 Task: Create a due date automation trigger when advanced on, on the wednesday before a card is due add basic without the blue label at 11:00 AM.
Action: Mouse moved to (902, 280)
Screenshot: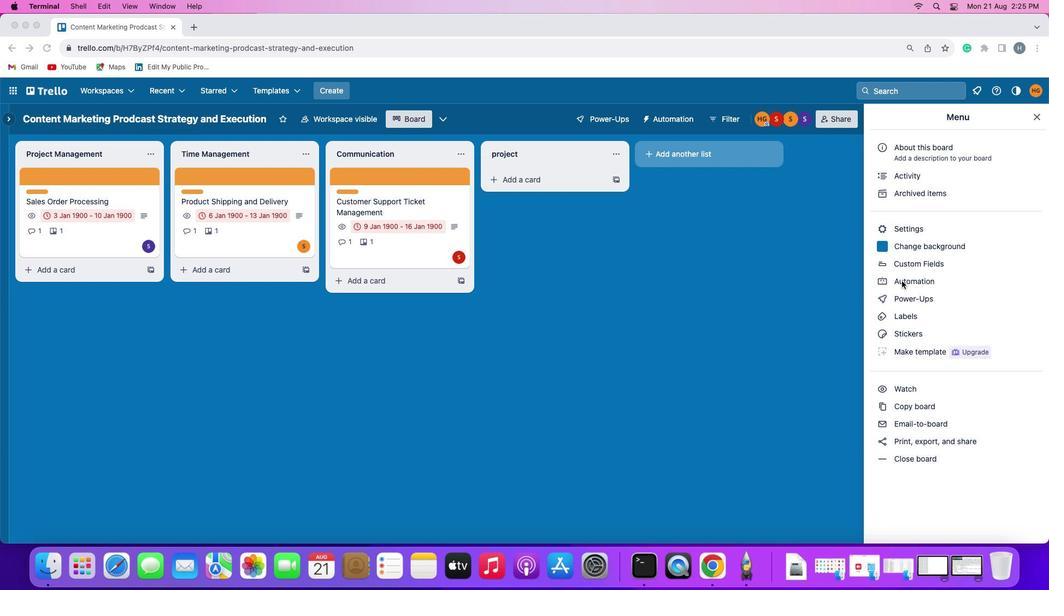 
Action: Mouse pressed left at (902, 280)
Screenshot: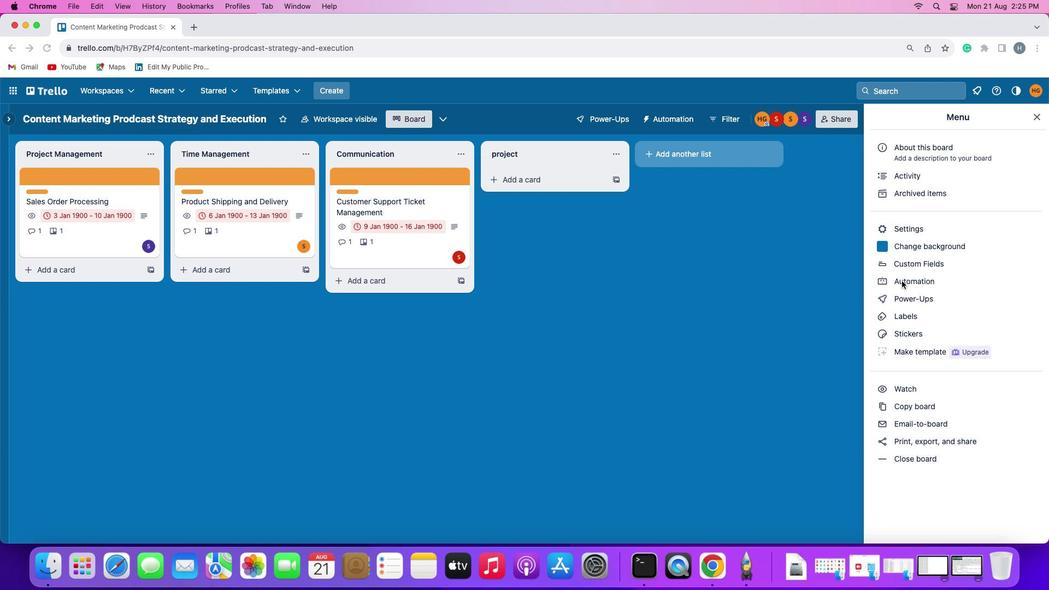 
Action: Mouse pressed left at (902, 280)
Screenshot: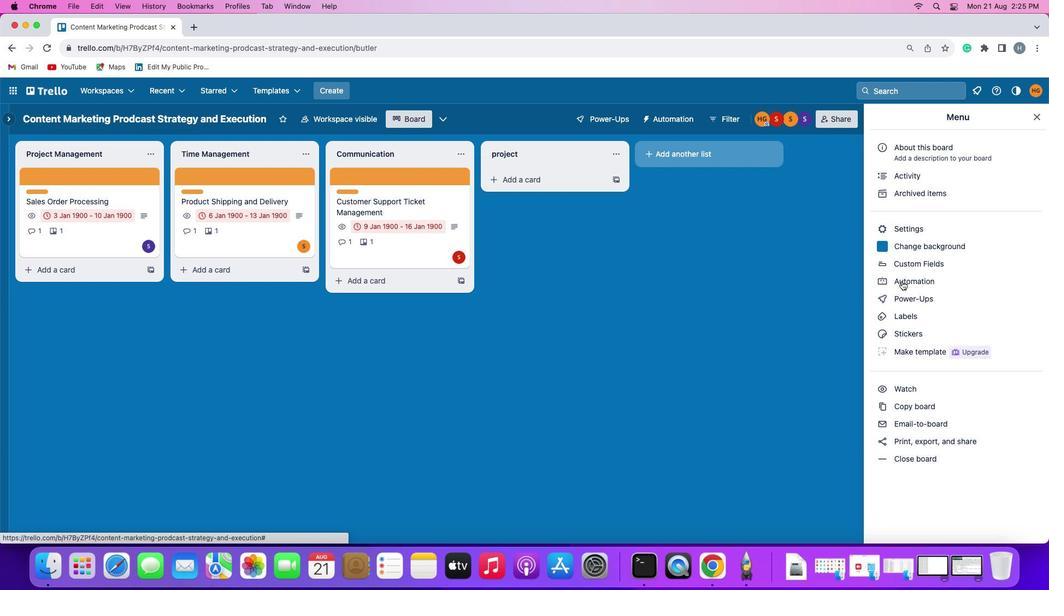 
Action: Mouse moved to (69, 257)
Screenshot: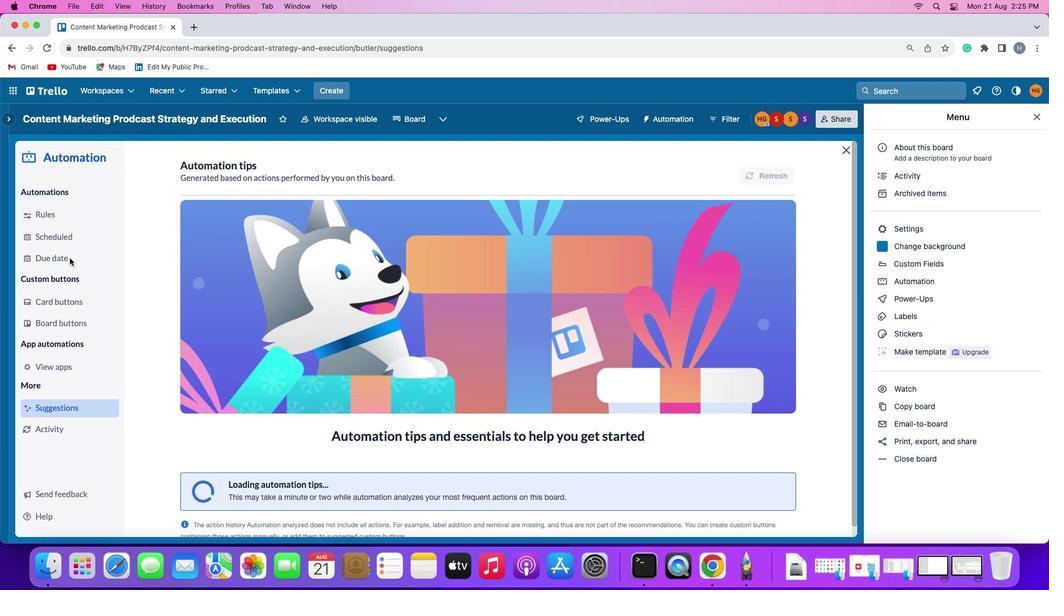 
Action: Mouse pressed left at (69, 257)
Screenshot: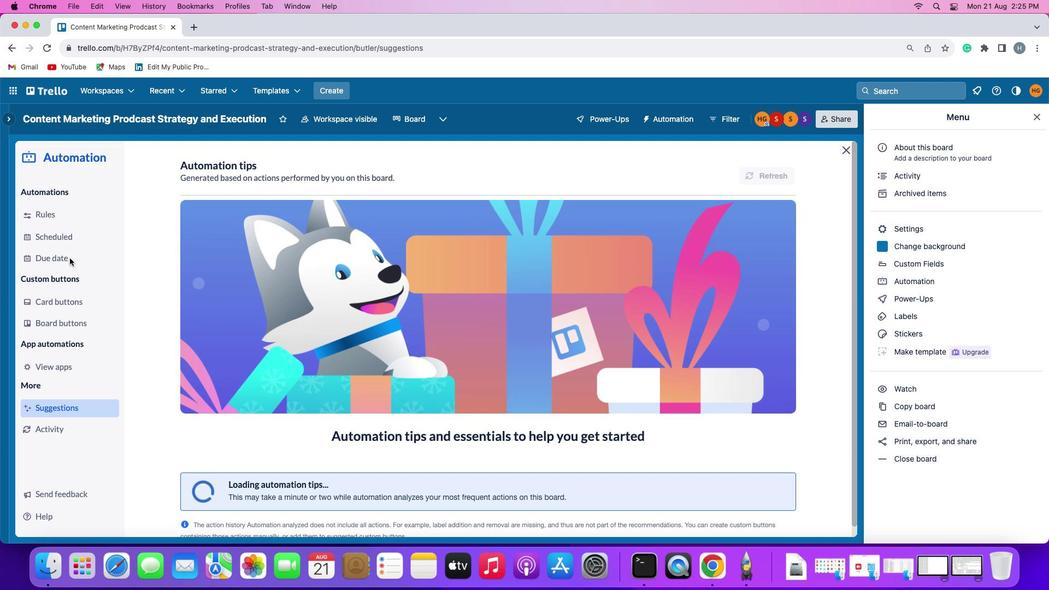 
Action: Mouse moved to (757, 167)
Screenshot: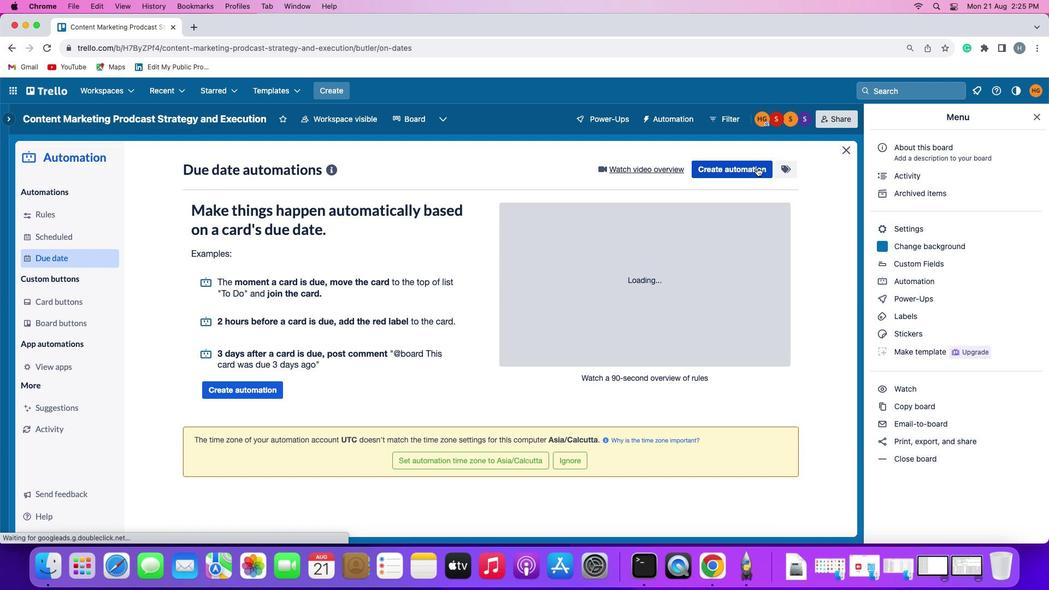 
Action: Mouse pressed left at (757, 167)
Screenshot: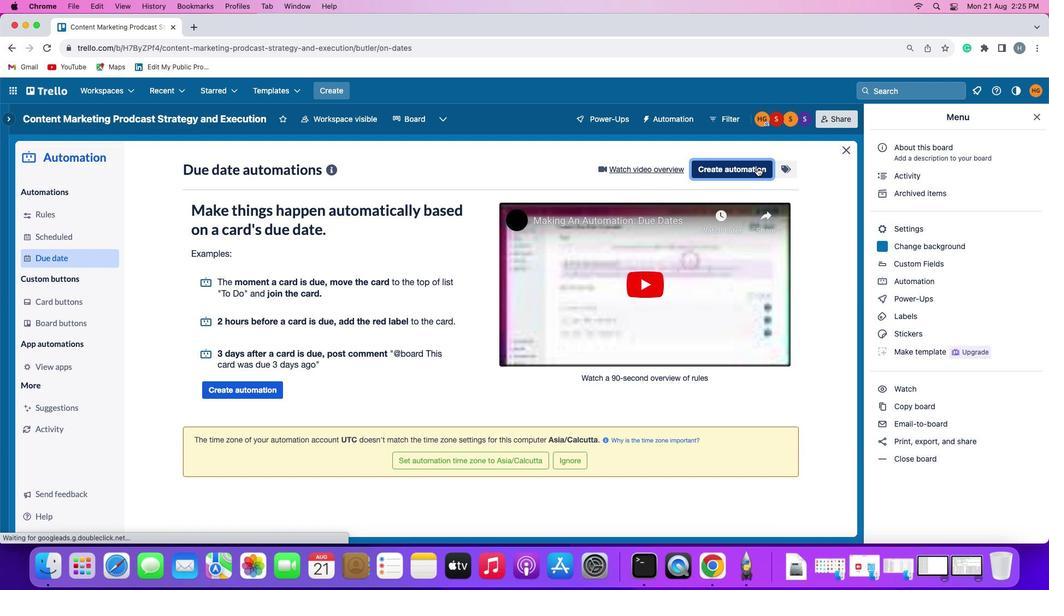 
Action: Mouse moved to (224, 272)
Screenshot: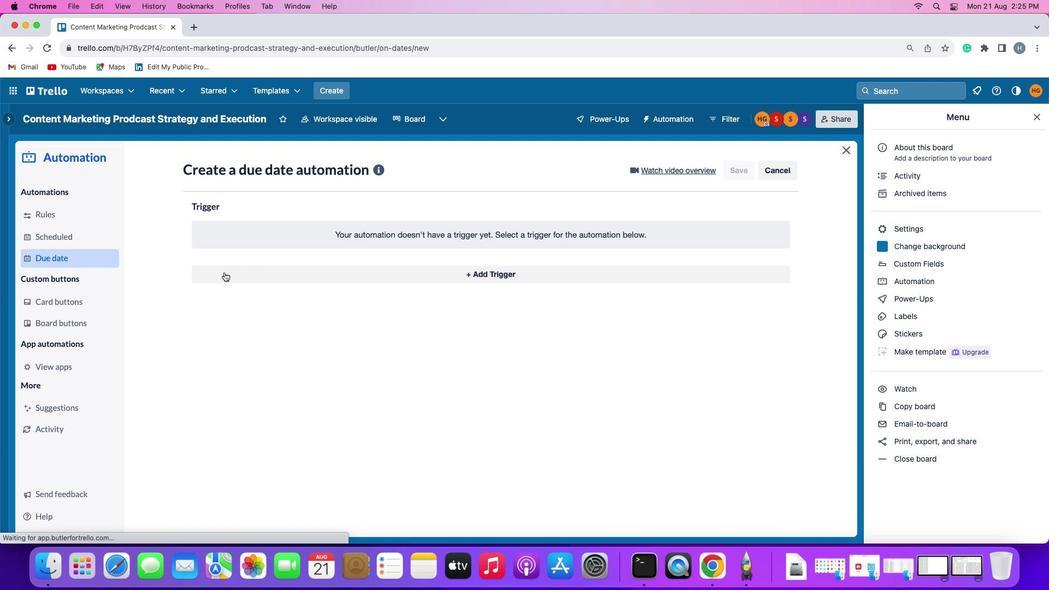 
Action: Mouse pressed left at (224, 272)
Screenshot: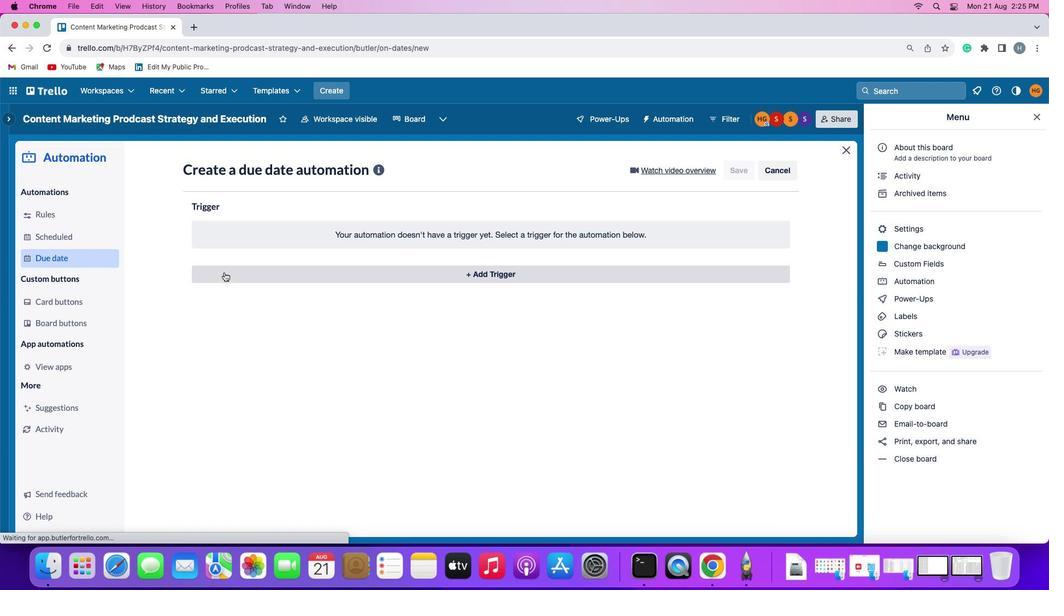 
Action: Mouse moved to (233, 471)
Screenshot: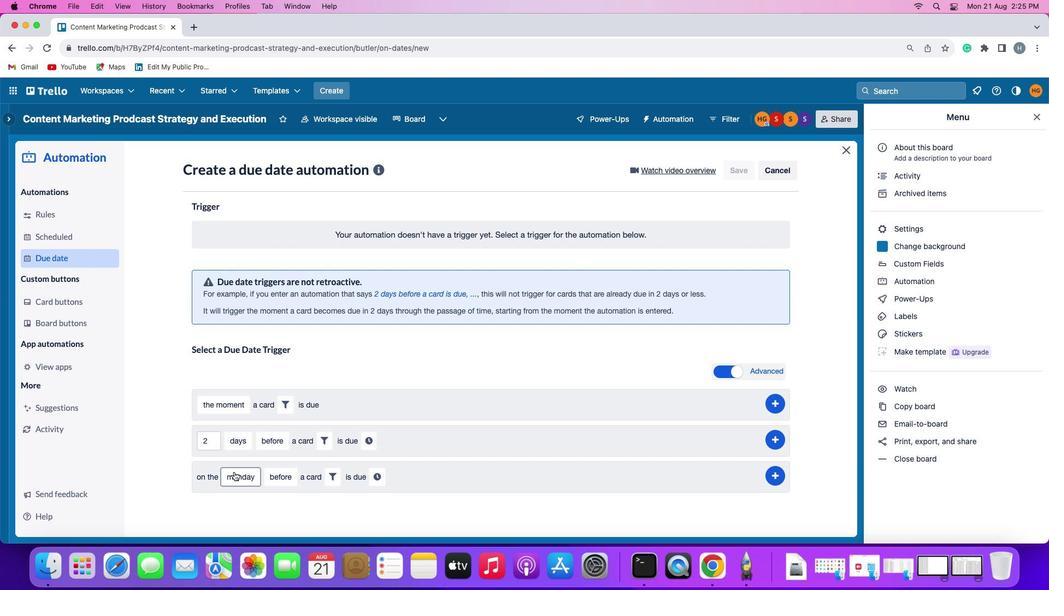 
Action: Mouse pressed left at (233, 471)
Screenshot: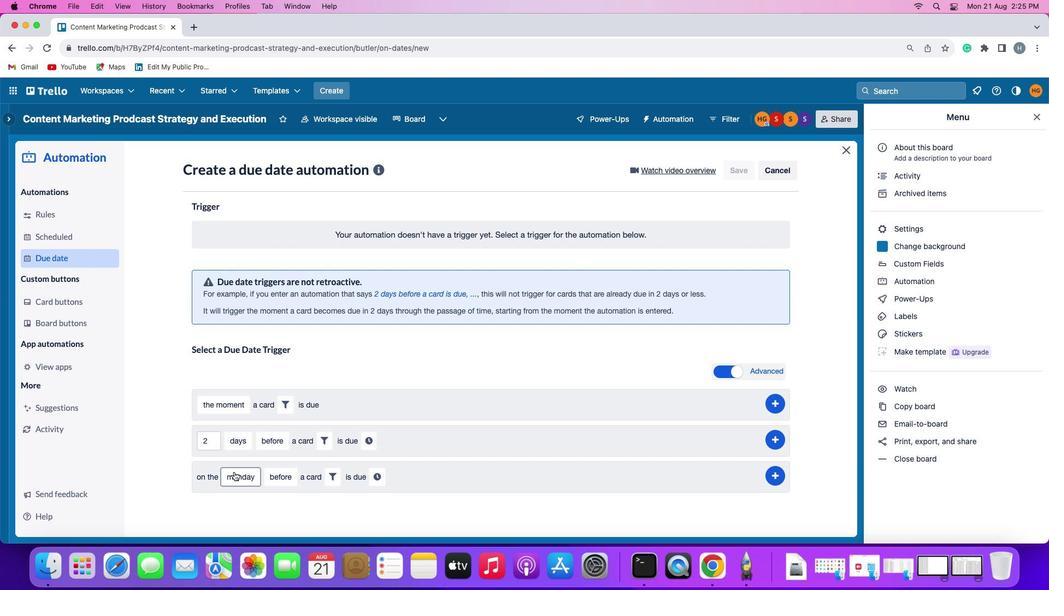 
Action: Mouse moved to (248, 372)
Screenshot: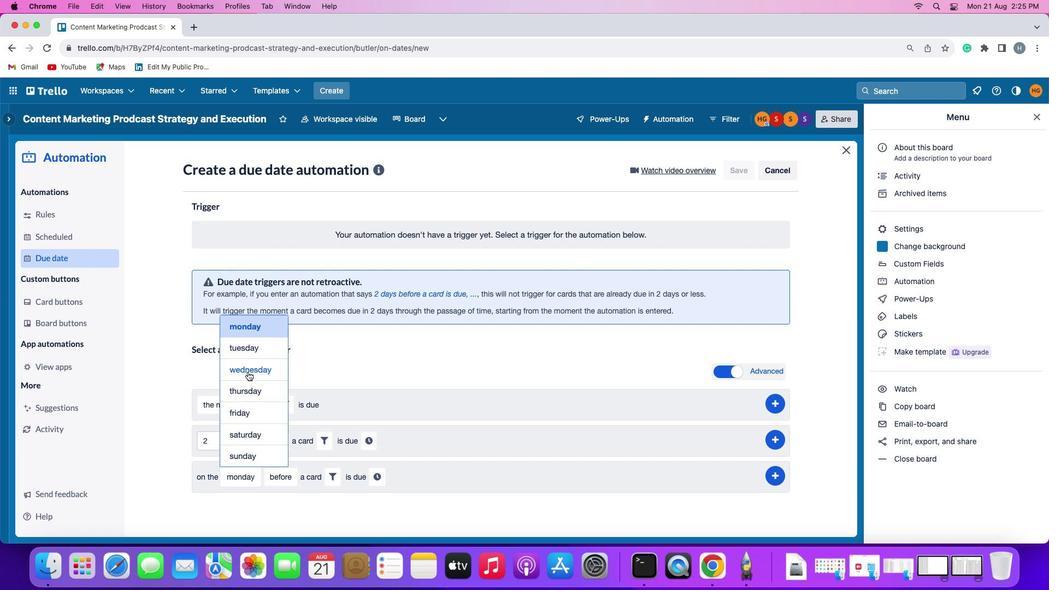 
Action: Mouse pressed left at (248, 372)
Screenshot: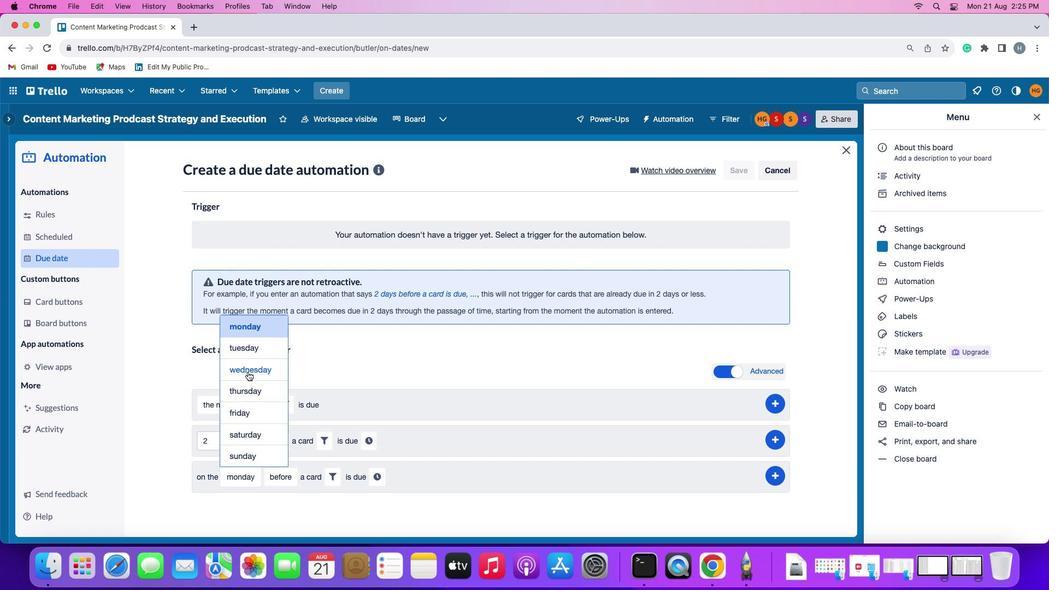 
Action: Mouse moved to (343, 476)
Screenshot: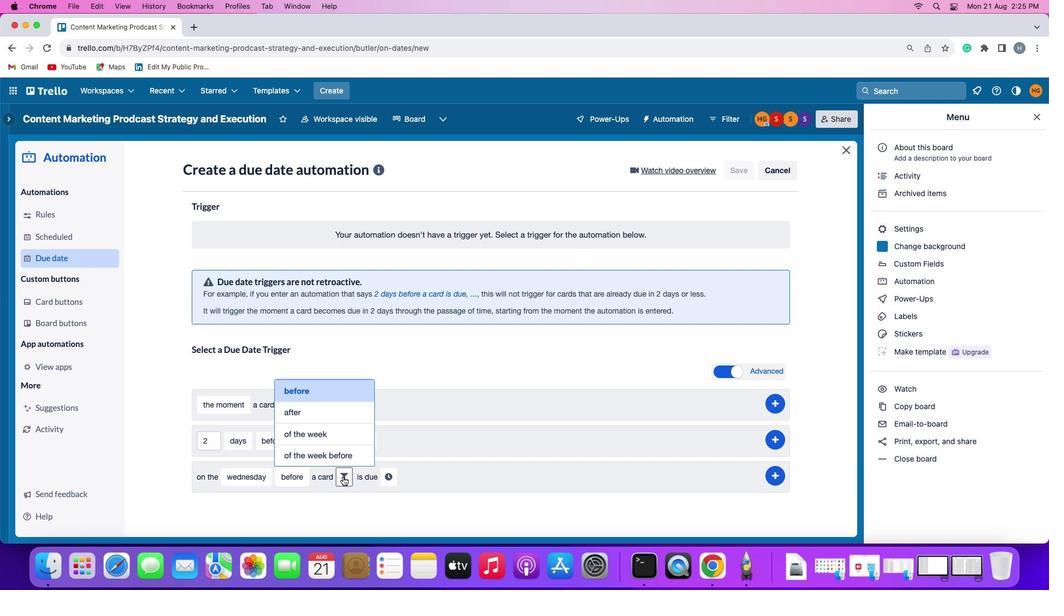 
Action: Mouse pressed left at (343, 476)
Screenshot: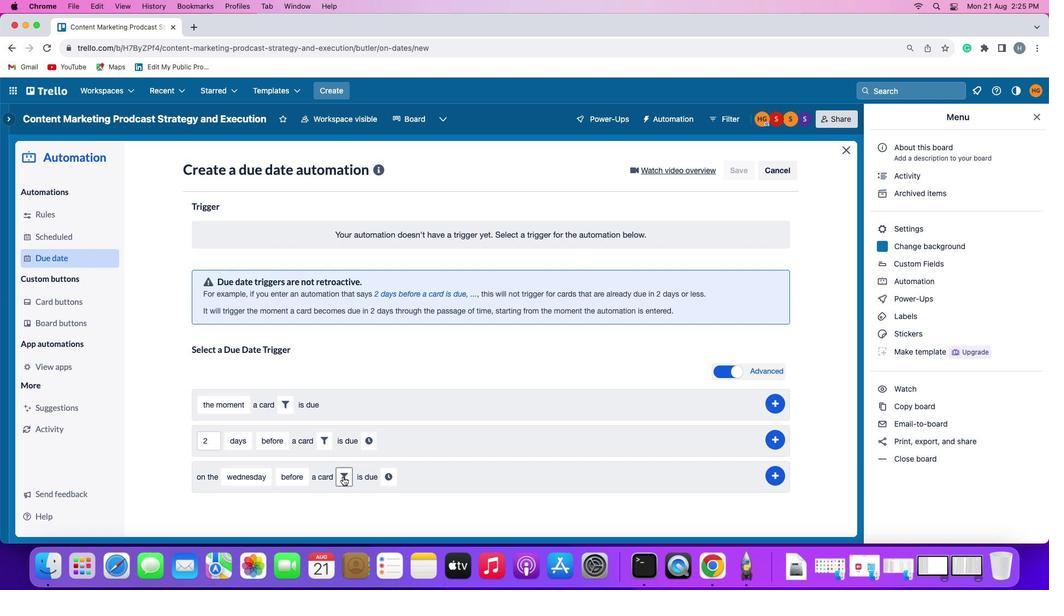 
Action: Mouse moved to (316, 498)
Screenshot: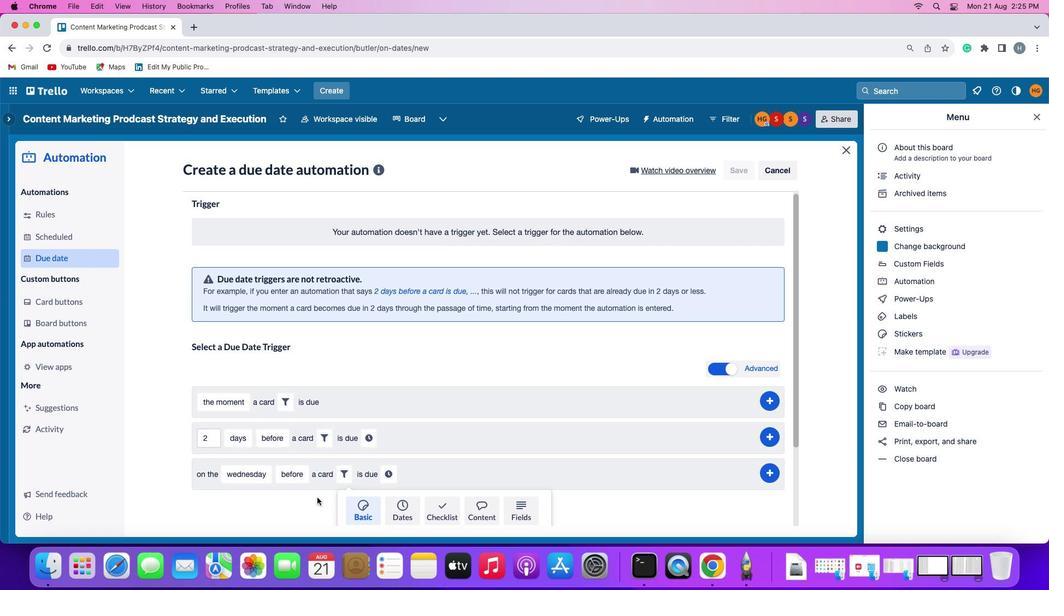 
Action: Mouse scrolled (316, 498) with delta (0, 0)
Screenshot: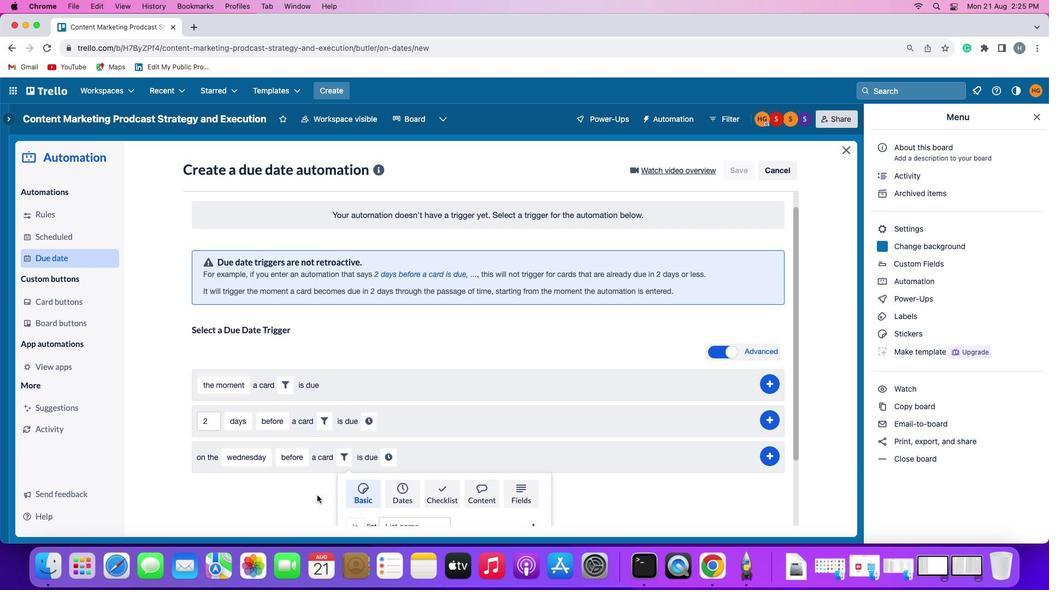 
Action: Mouse scrolled (316, 498) with delta (0, 0)
Screenshot: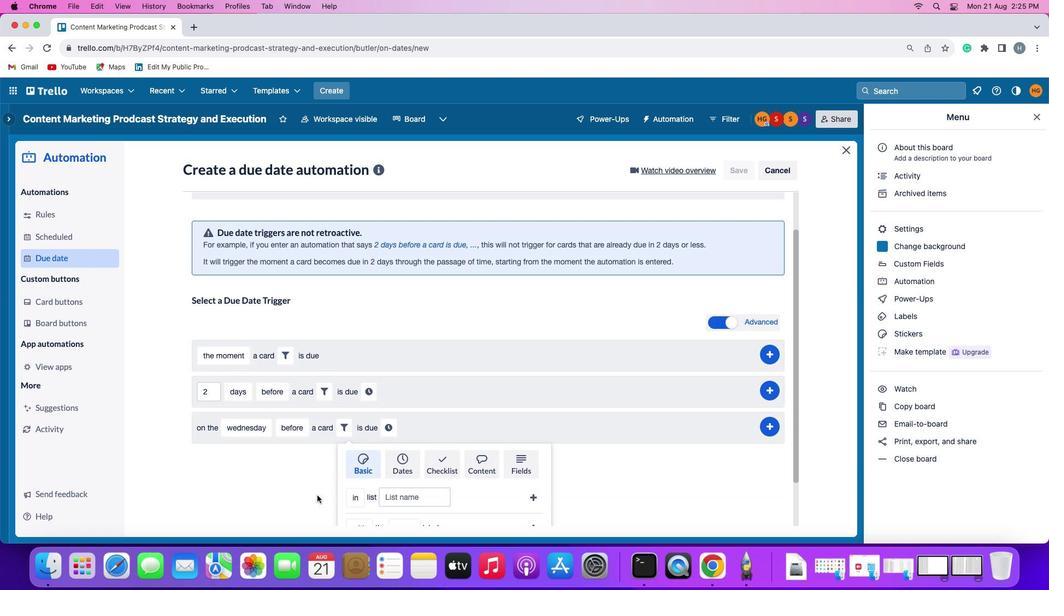 
Action: Mouse scrolled (316, 498) with delta (0, -2)
Screenshot: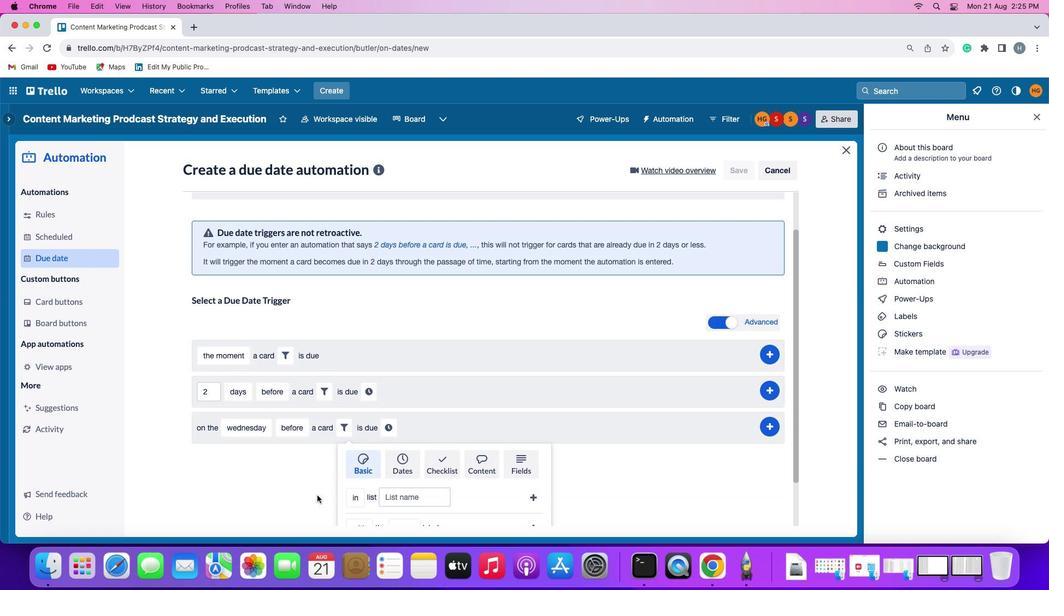 
Action: Mouse moved to (316, 497)
Screenshot: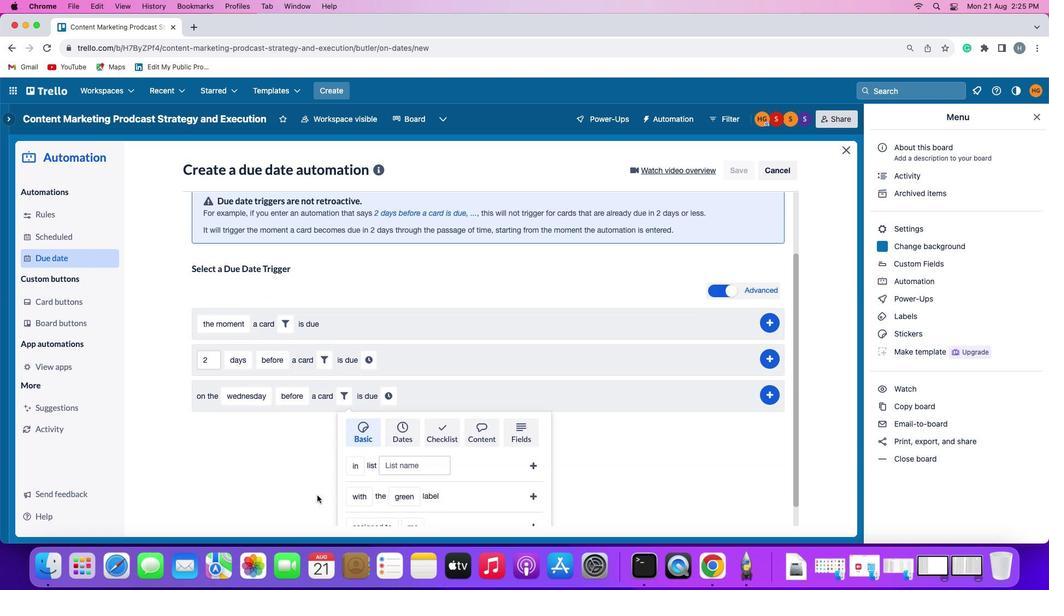 
Action: Mouse scrolled (316, 497) with delta (0, -2)
Screenshot: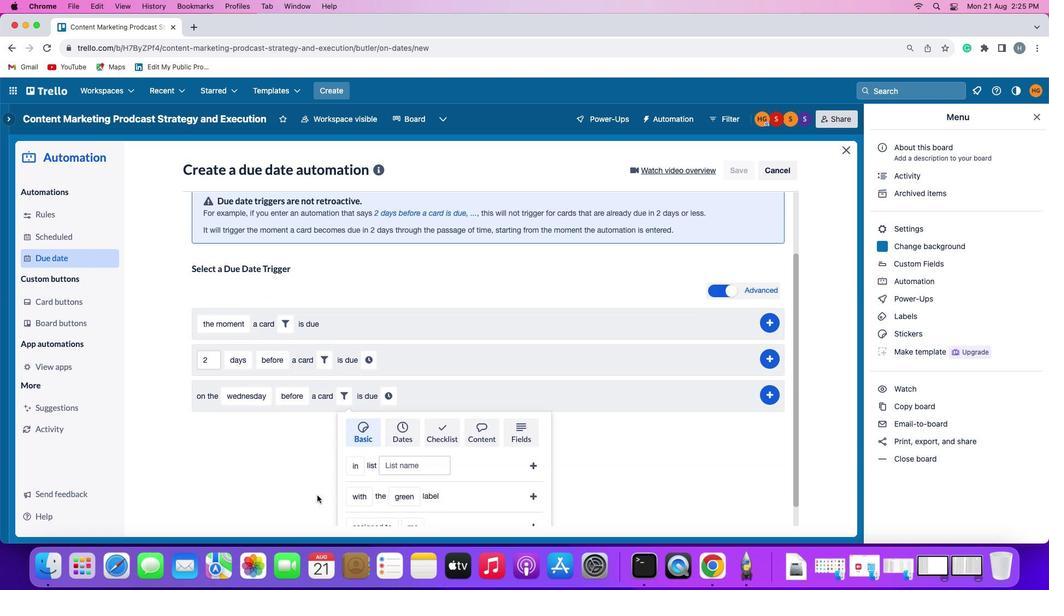 
Action: Mouse moved to (316, 496)
Screenshot: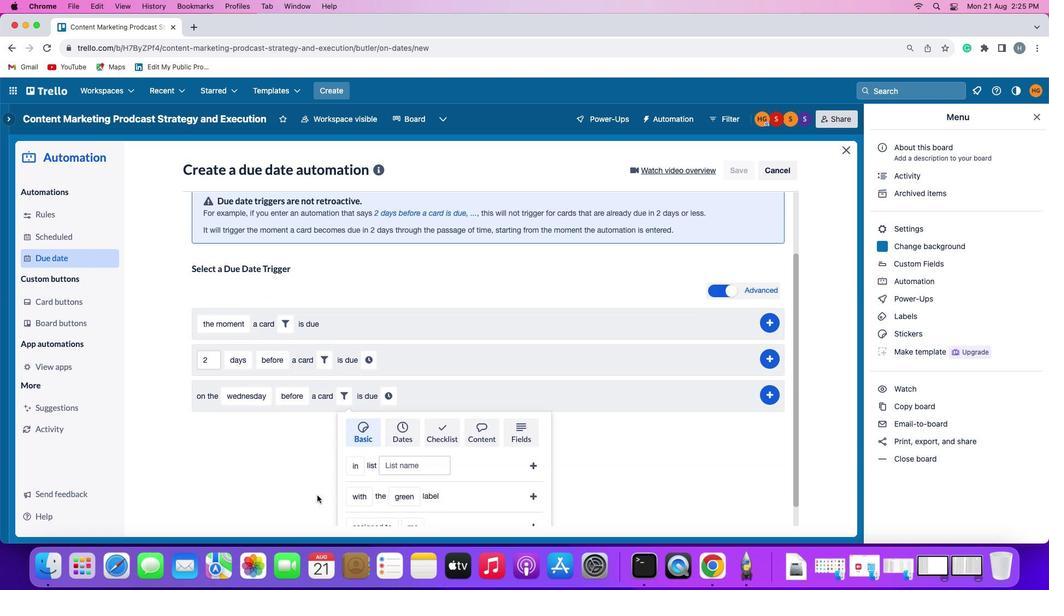
Action: Mouse scrolled (316, 496) with delta (0, -3)
Screenshot: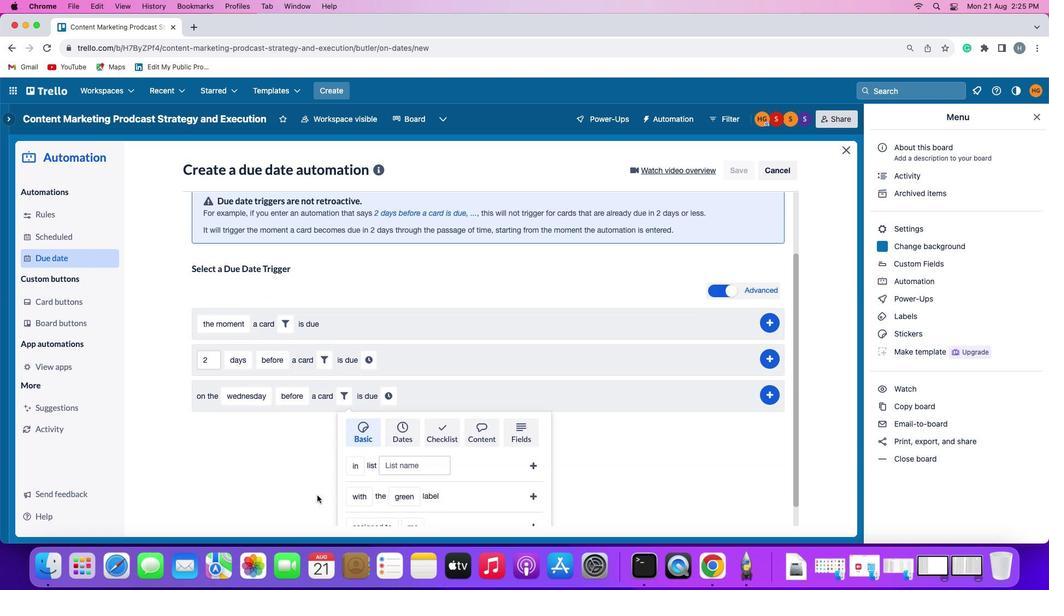 
Action: Mouse moved to (316, 495)
Screenshot: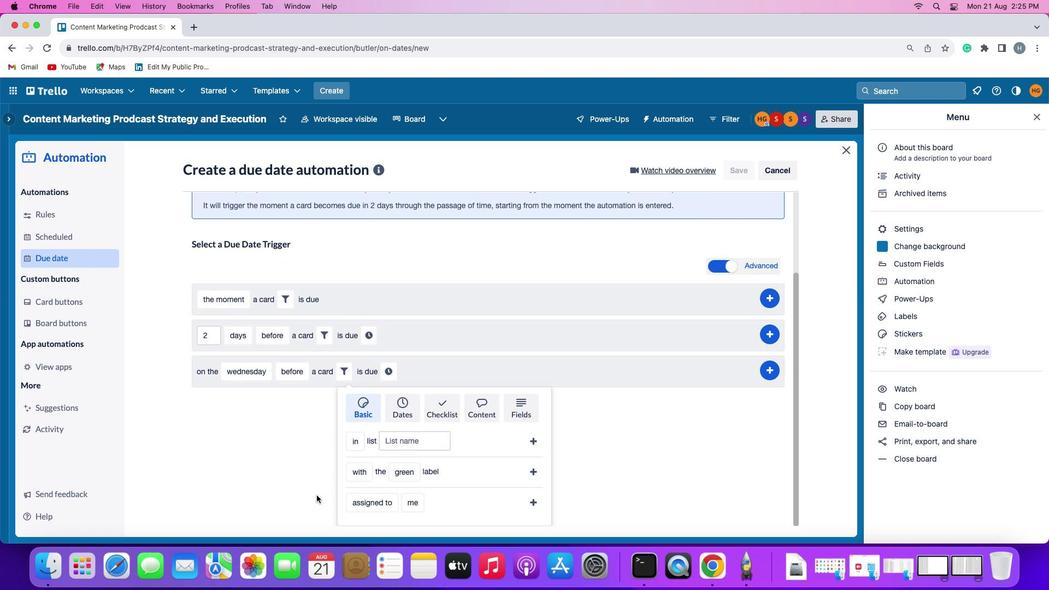 
Action: Mouse scrolled (316, 495) with delta (0, 0)
Screenshot: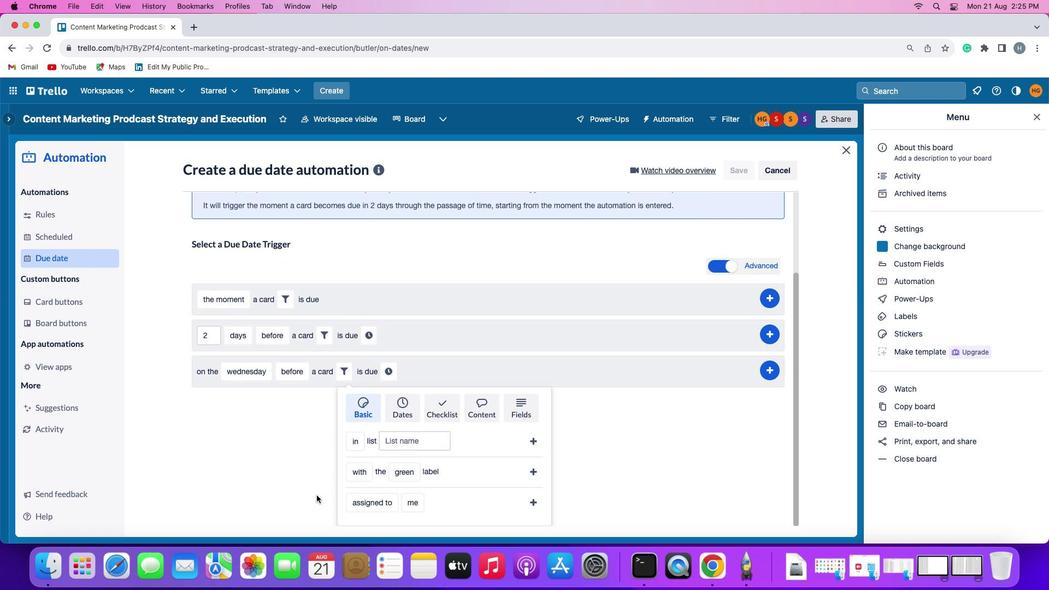 
Action: Mouse scrolled (316, 495) with delta (0, 0)
Screenshot: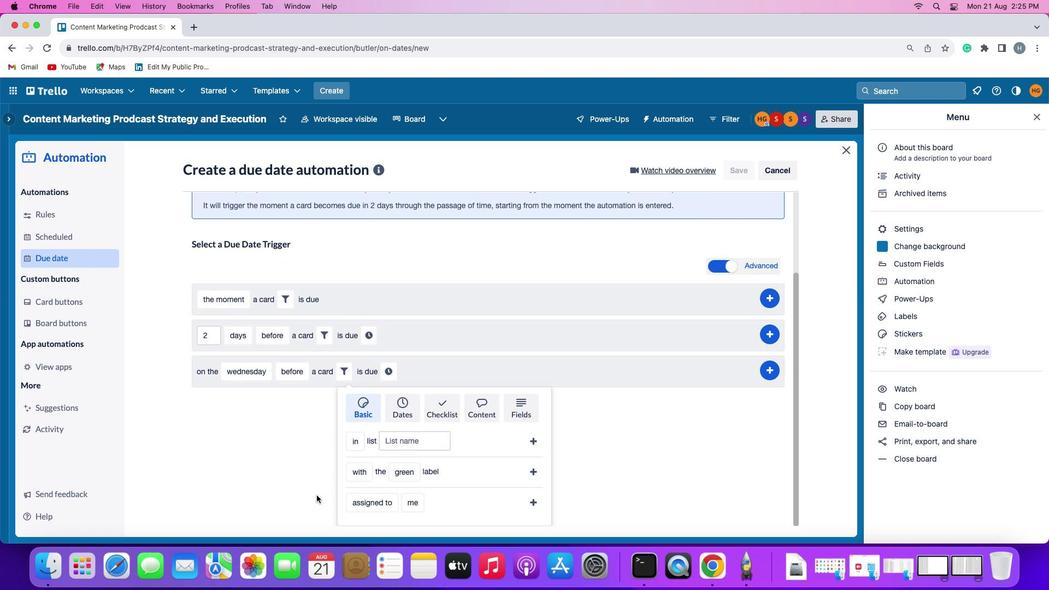 
Action: Mouse scrolled (316, 495) with delta (0, -2)
Screenshot: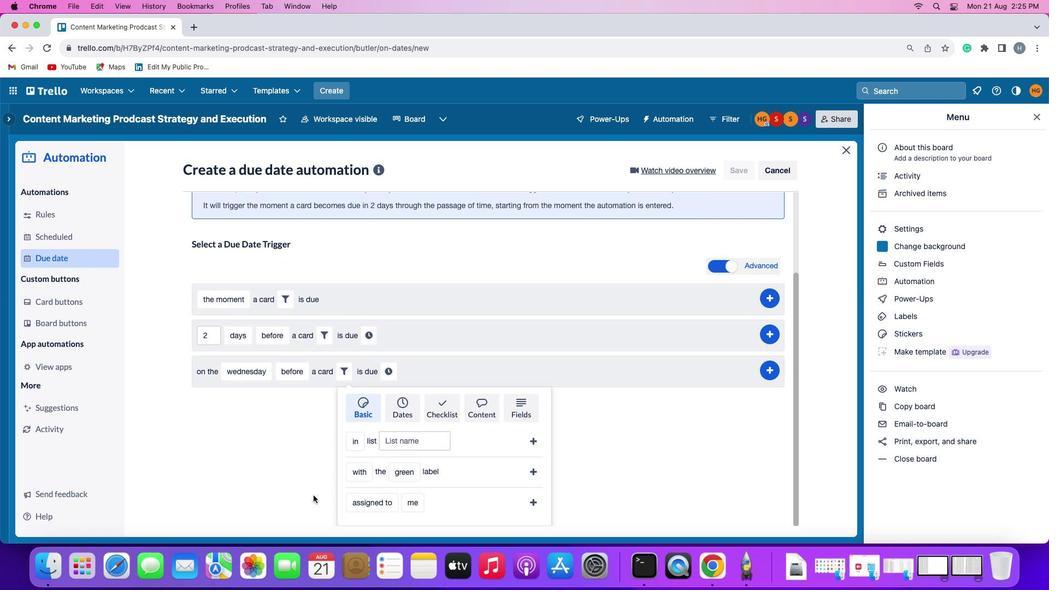 
Action: Mouse scrolled (316, 495) with delta (0, -2)
Screenshot: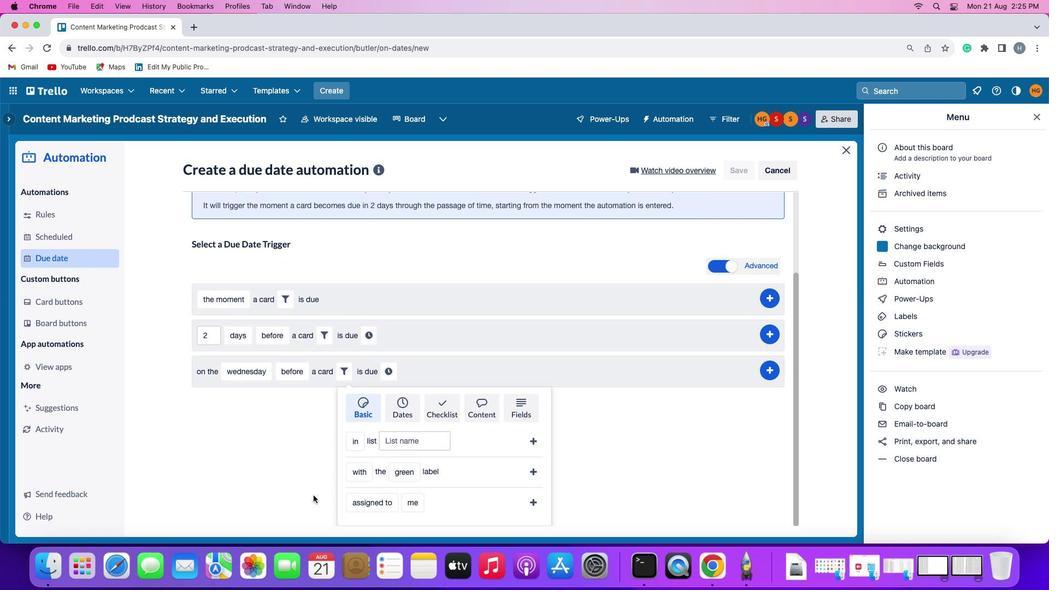 
Action: Mouse scrolled (316, 495) with delta (0, -3)
Screenshot: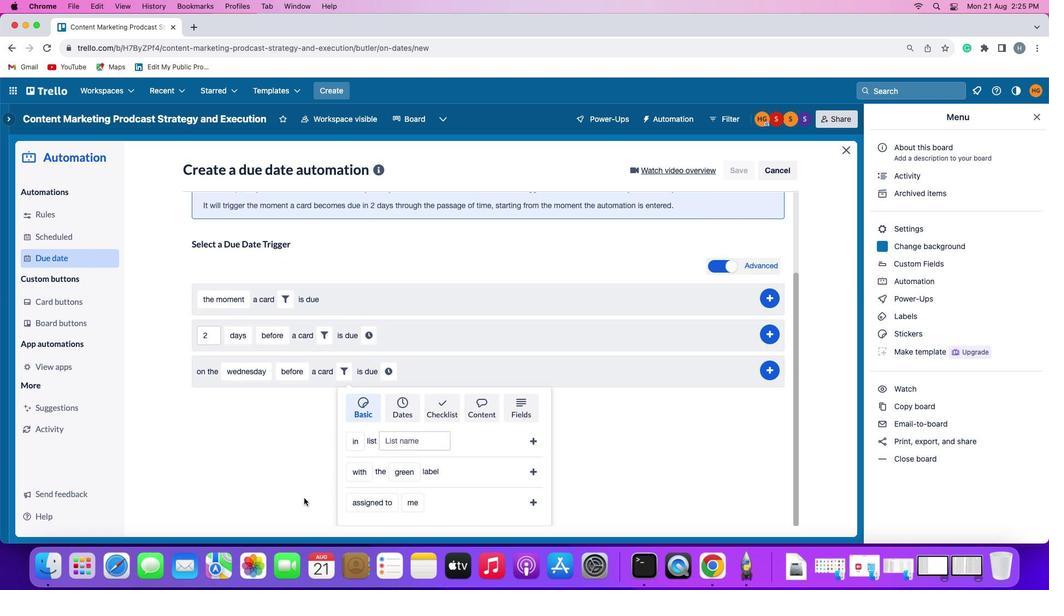 
Action: Mouse moved to (357, 473)
Screenshot: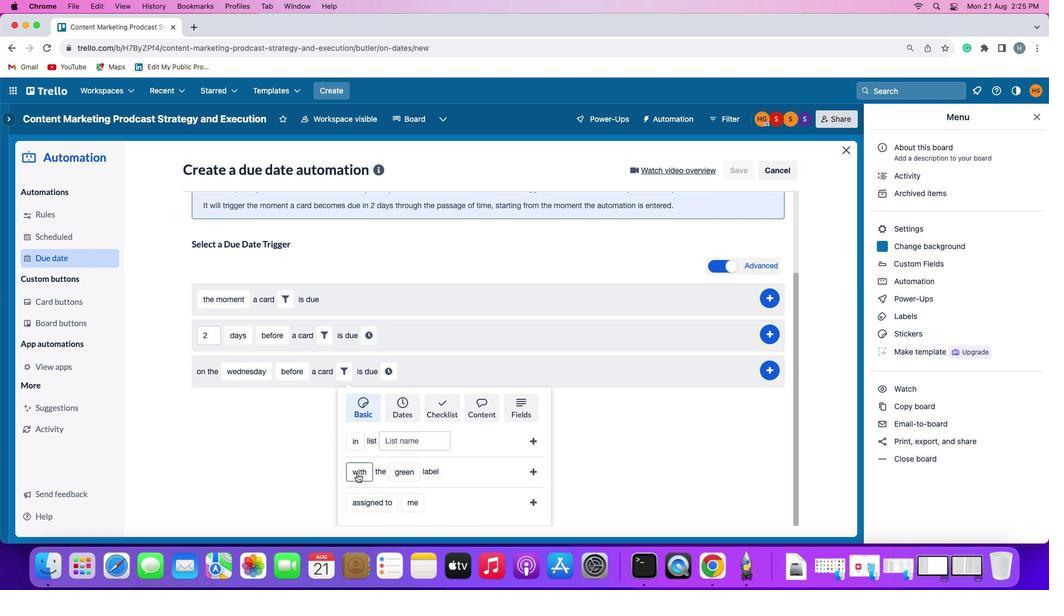 
Action: Mouse pressed left at (357, 473)
Screenshot: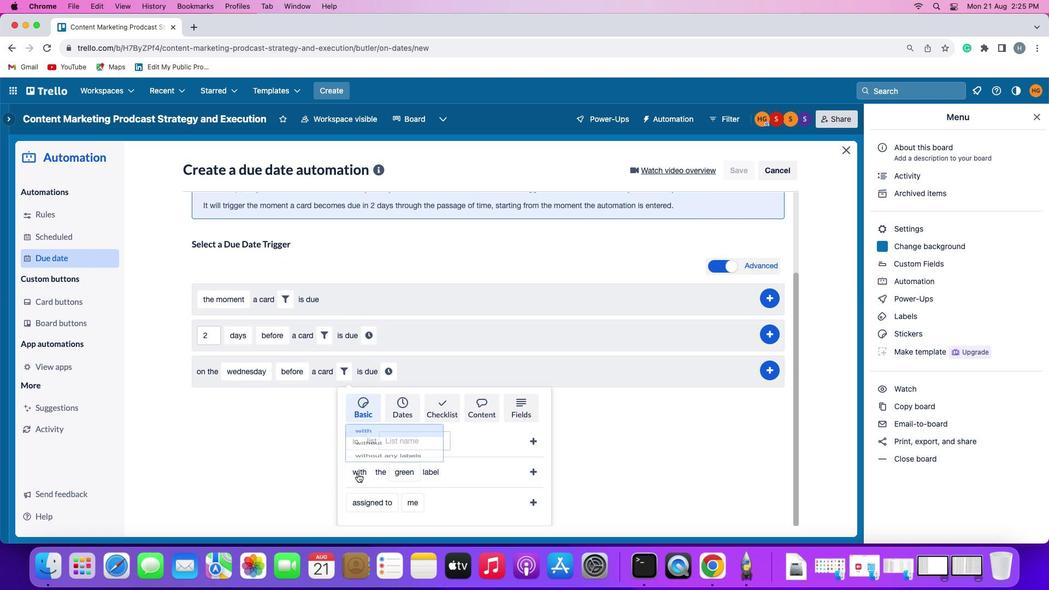 
Action: Mouse moved to (374, 432)
Screenshot: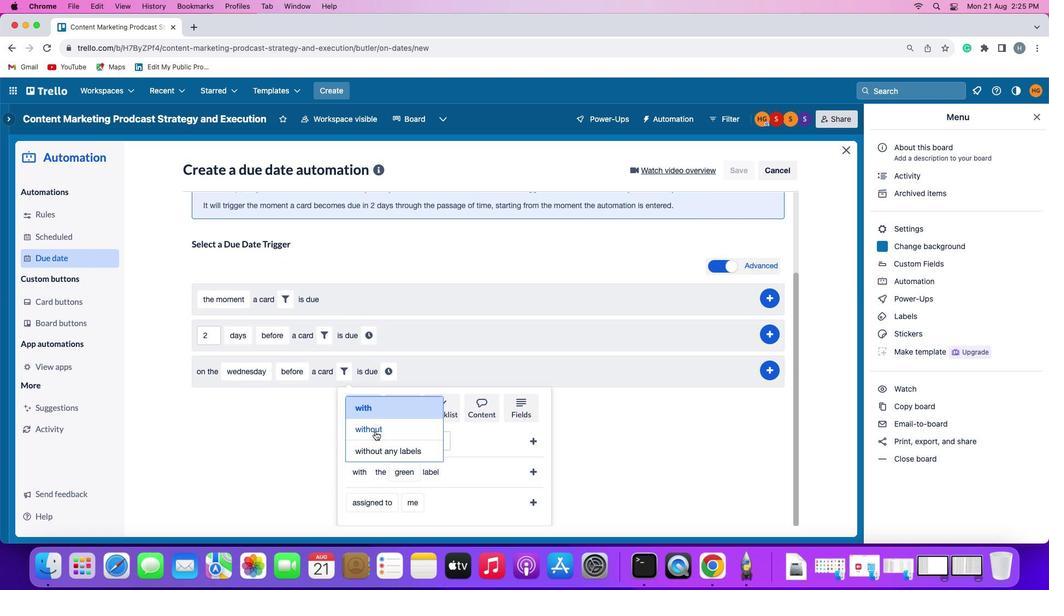 
Action: Mouse pressed left at (374, 432)
Screenshot: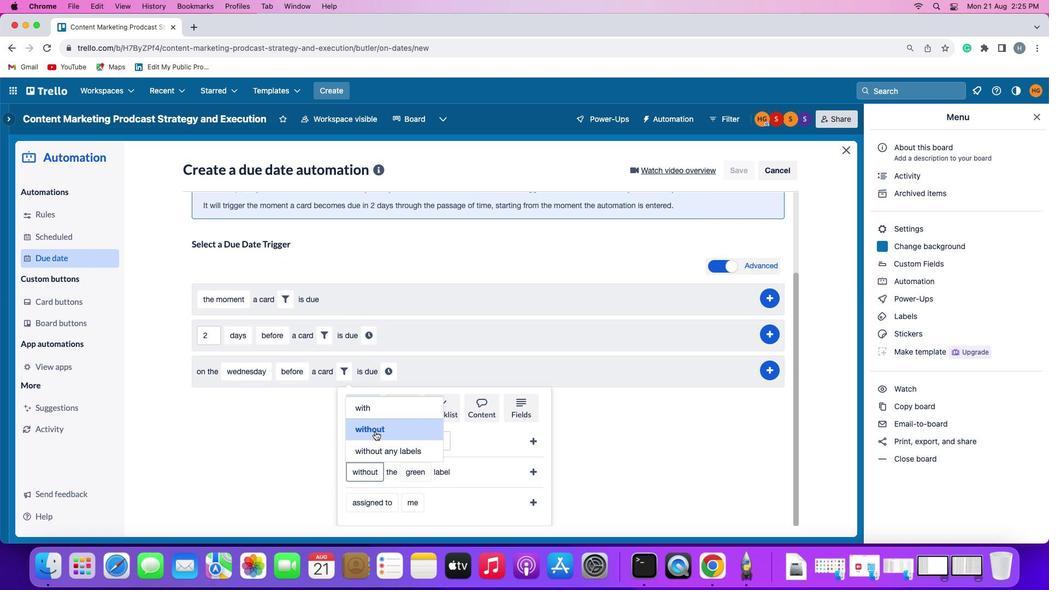 
Action: Mouse moved to (411, 474)
Screenshot: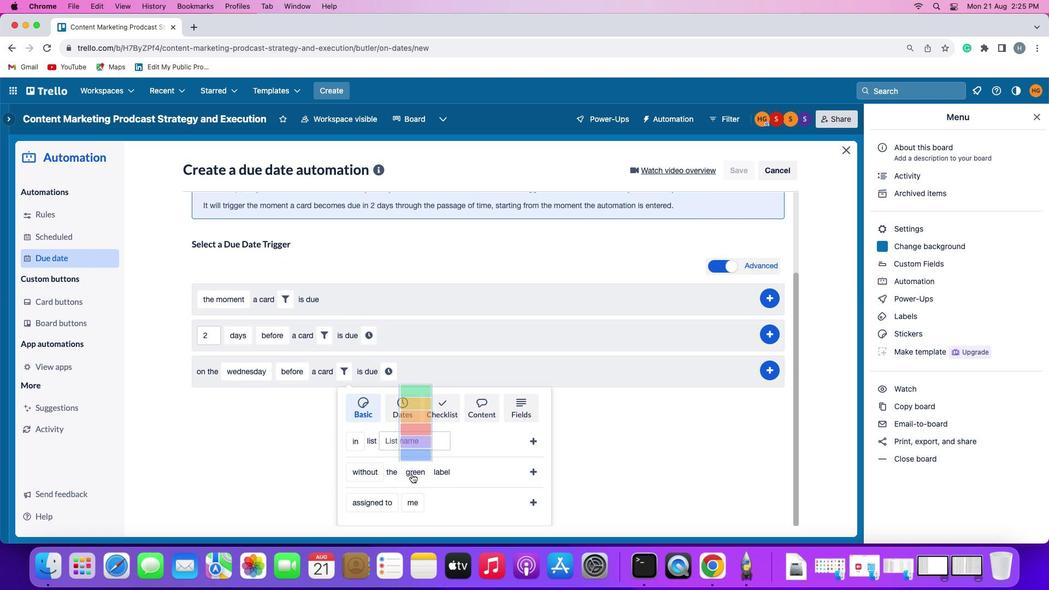 
Action: Mouse pressed left at (411, 474)
Screenshot: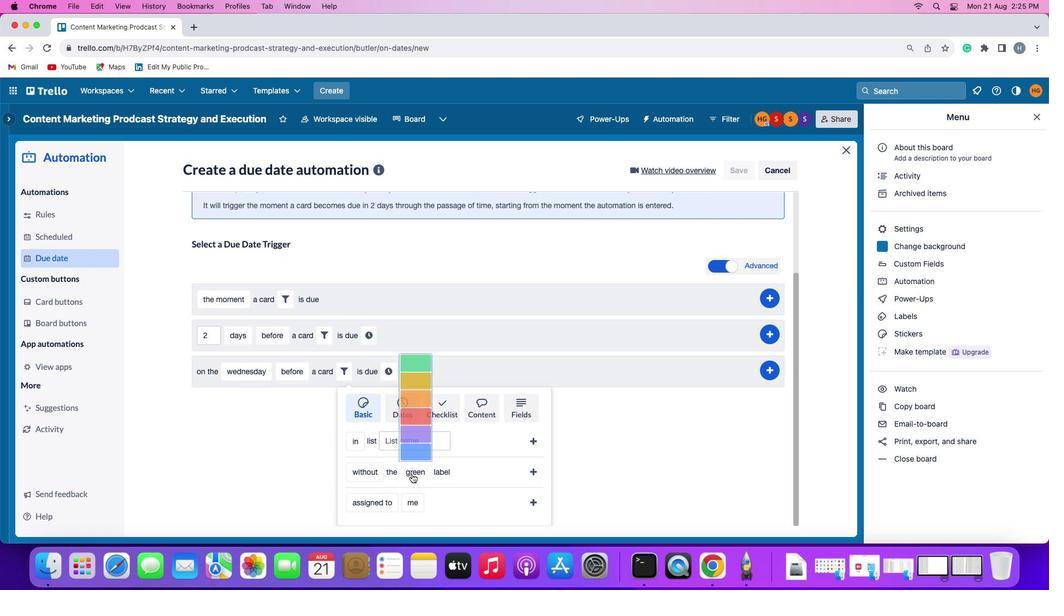 
Action: Mouse moved to (418, 452)
Screenshot: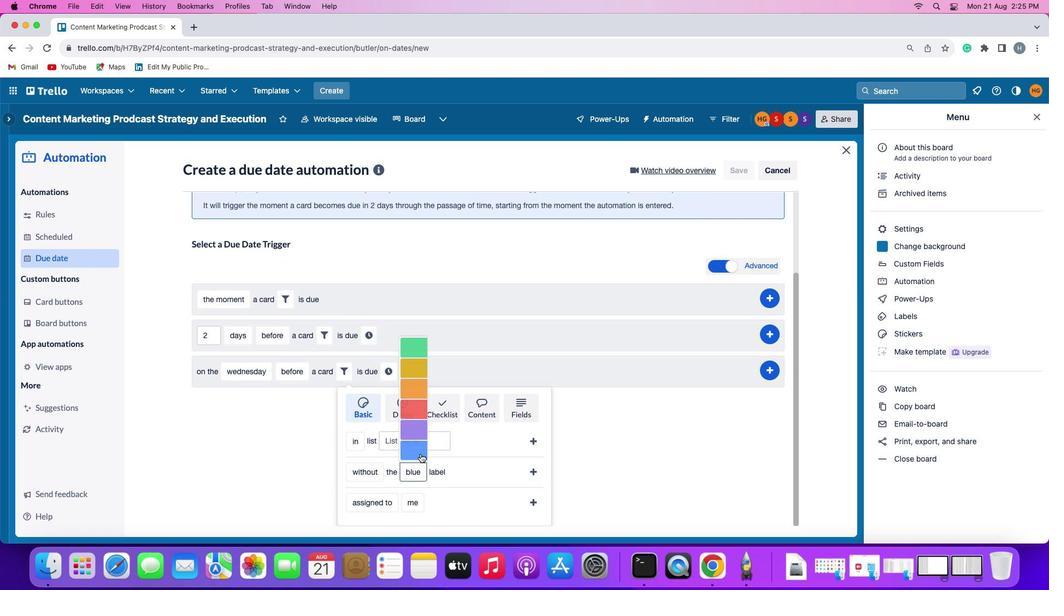 
Action: Mouse pressed left at (418, 452)
Screenshot: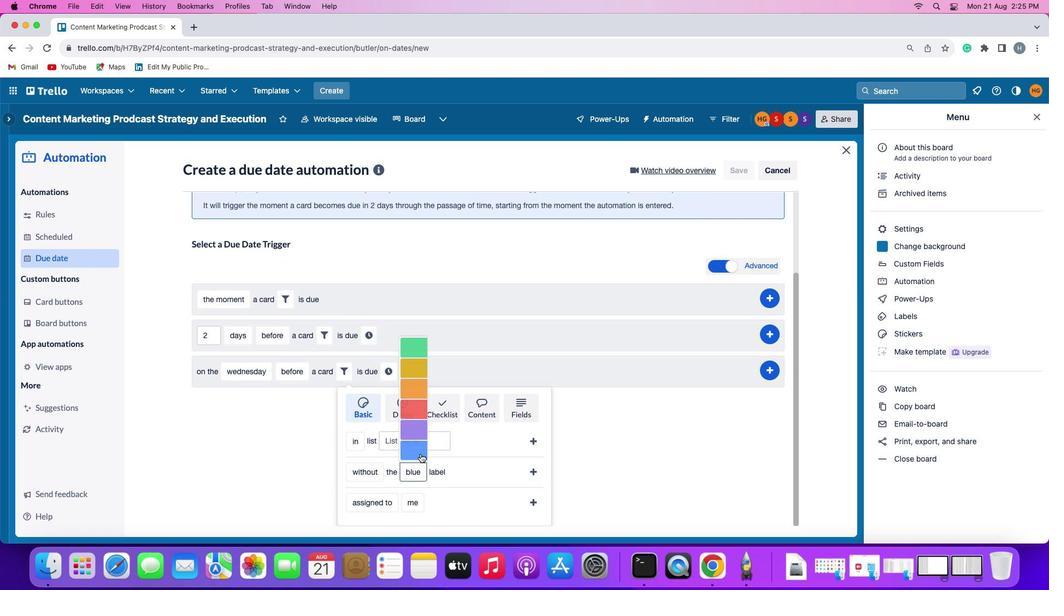 
Action: Mouse moved to (534, 469)
Screenshot: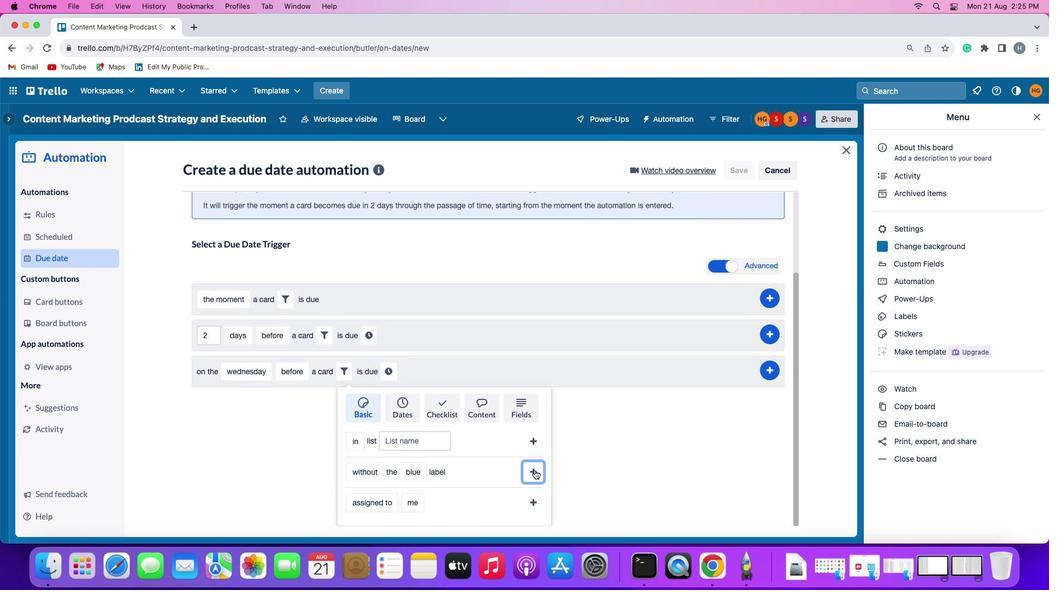 
Action: Mouse pressed left at (534, 469)
Screenshot: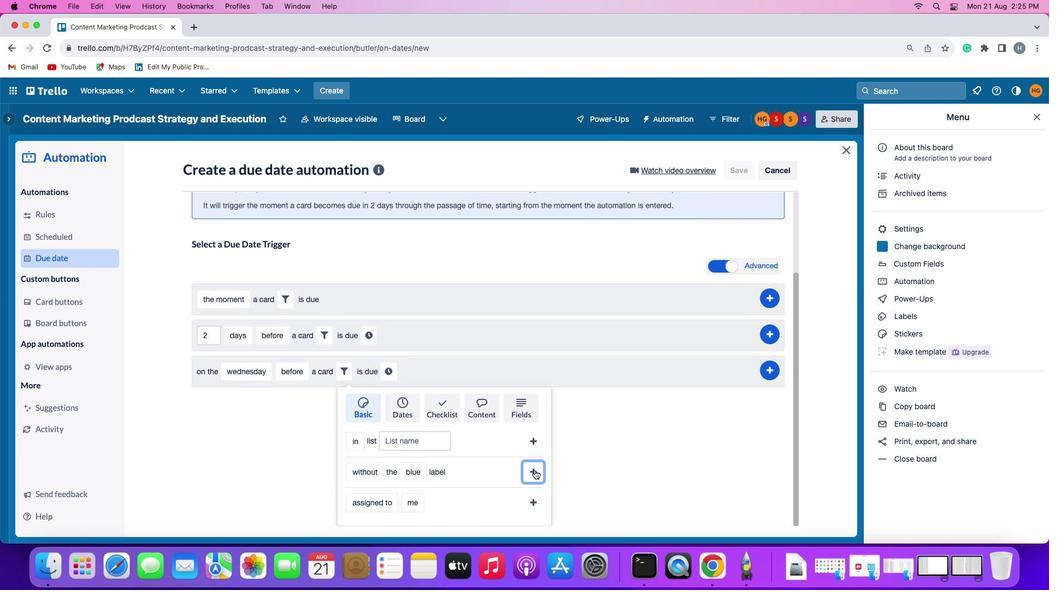 
Action: Mouse moved to (491, 473)
Screenshot: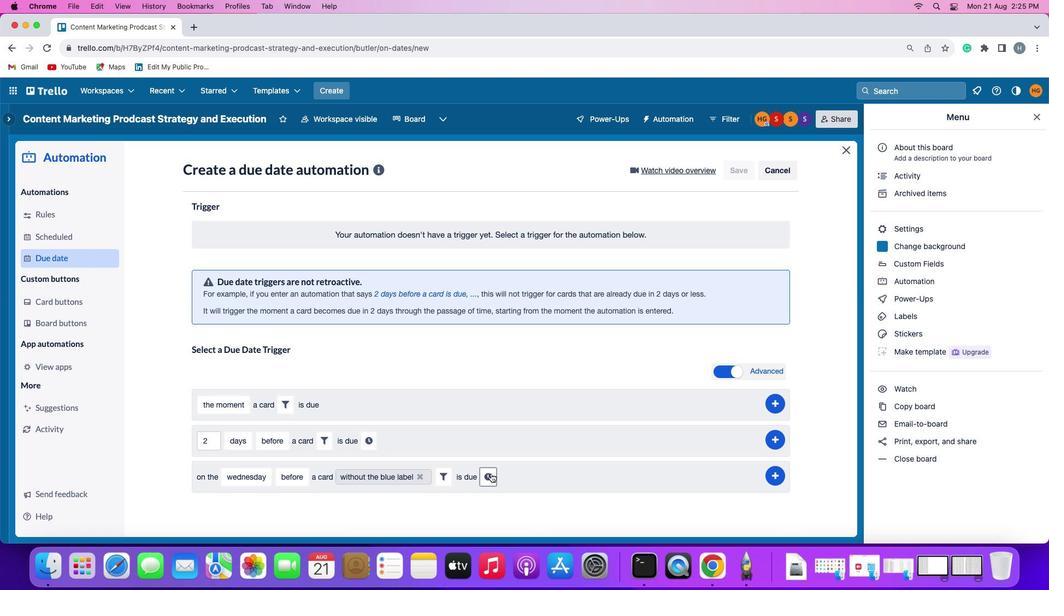 
Action: Mouse pressed left at (491, 473)
Screenshot: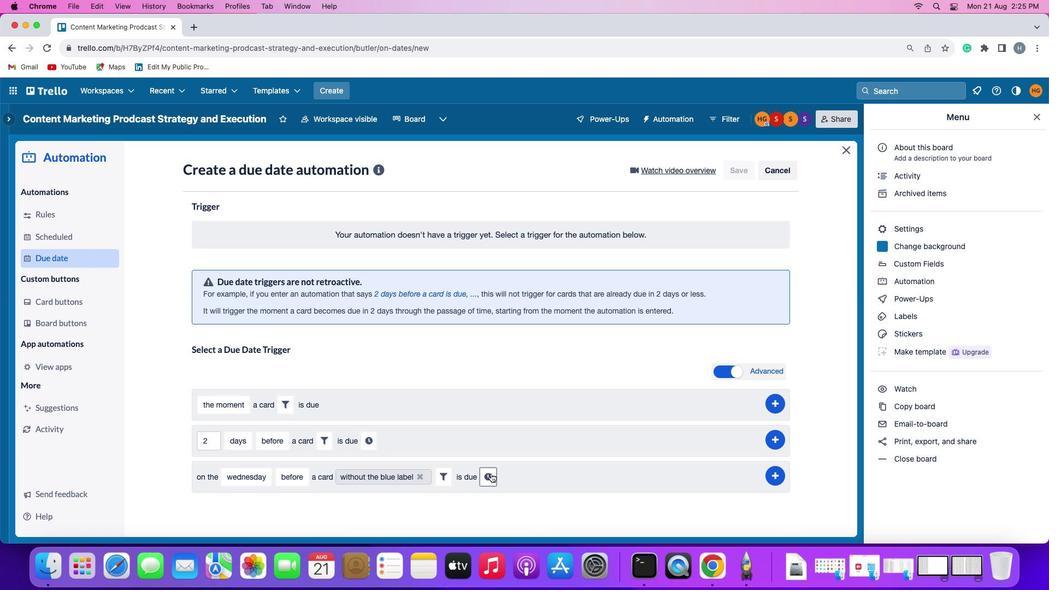 
Action: Mouse moved to (510, 481)
Screenshot: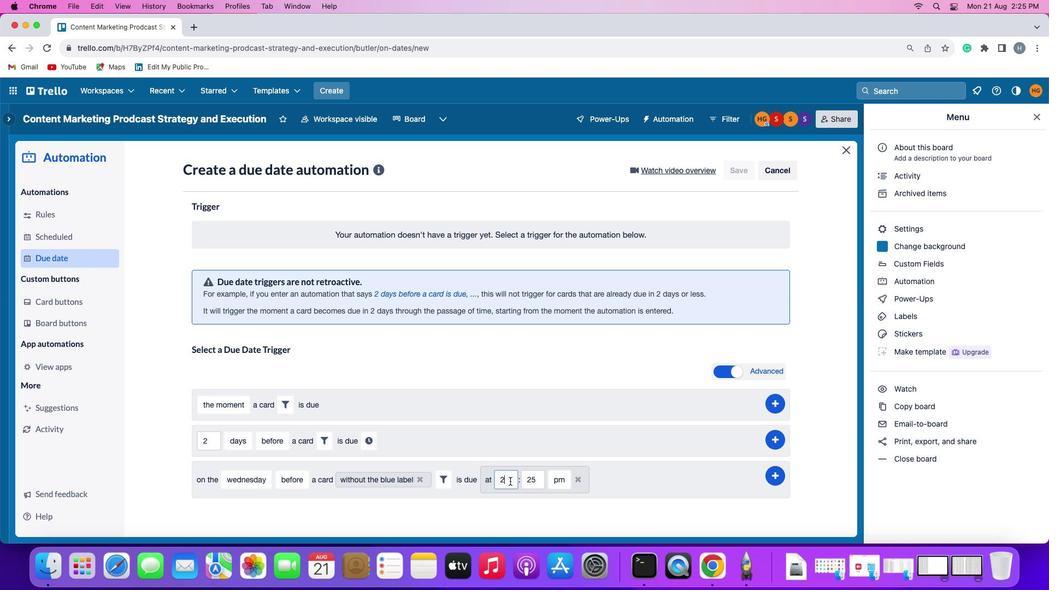 
Action: Mouse pressed left at (510, 481)
Screenshot: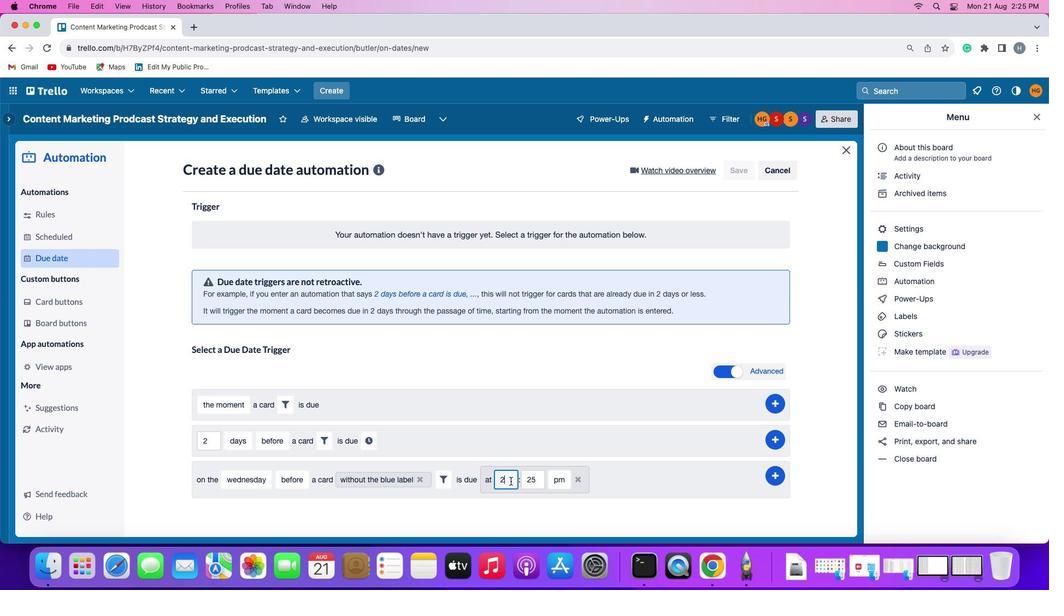 
Action: Mouse moved to (511, 480)
Screenshot: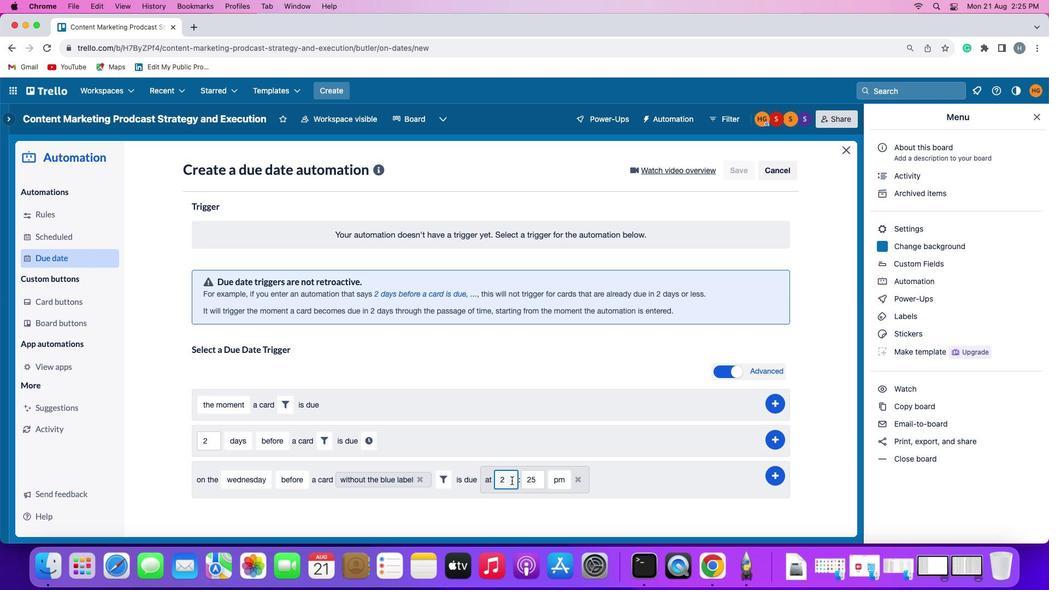 
Action: Key pressed Key.backspace
Screenshot: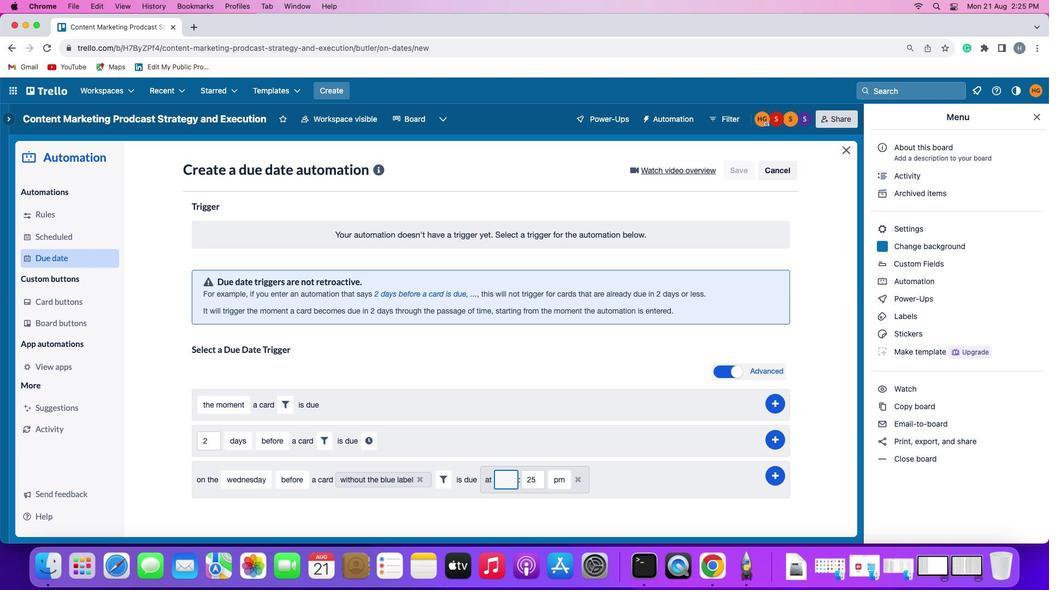 
Action: Mouse moved to (511, 480)
Screenshot: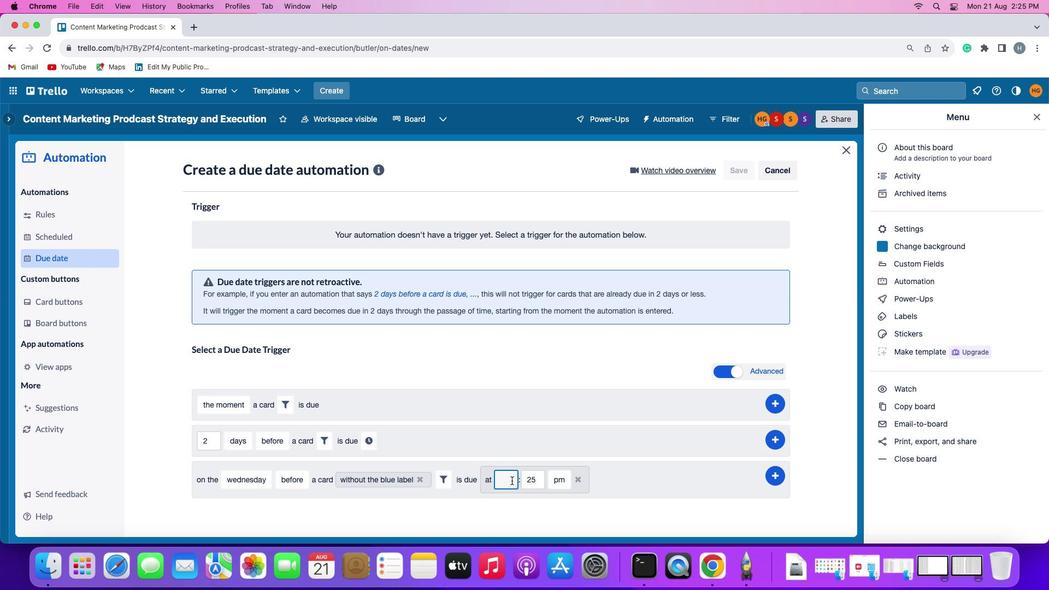 
Action: Key pressed '1''1'
Screenshot: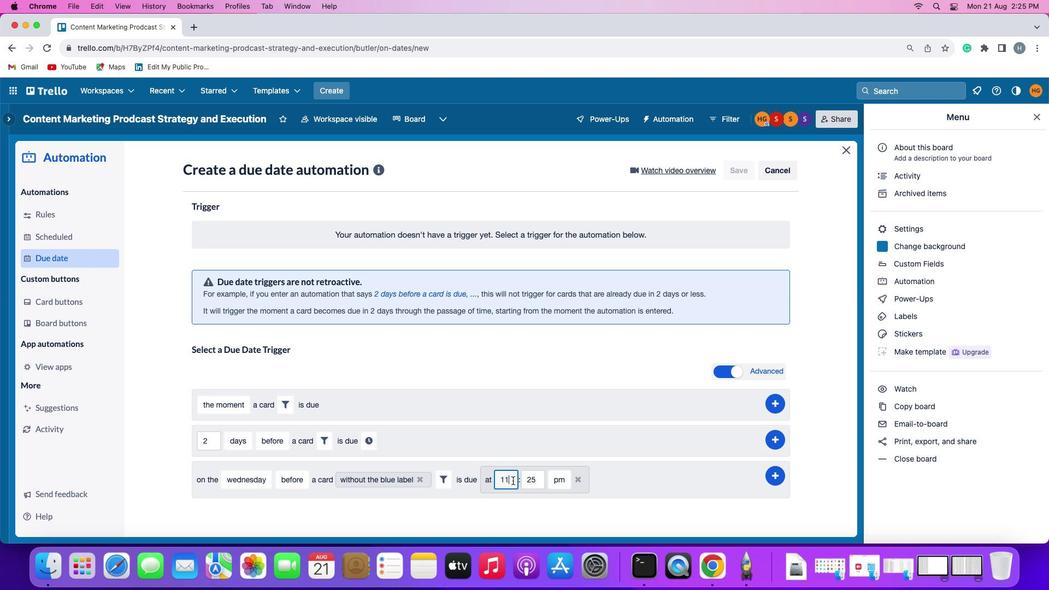 
Action: Mouse moved to (538, 478)
Screenshot: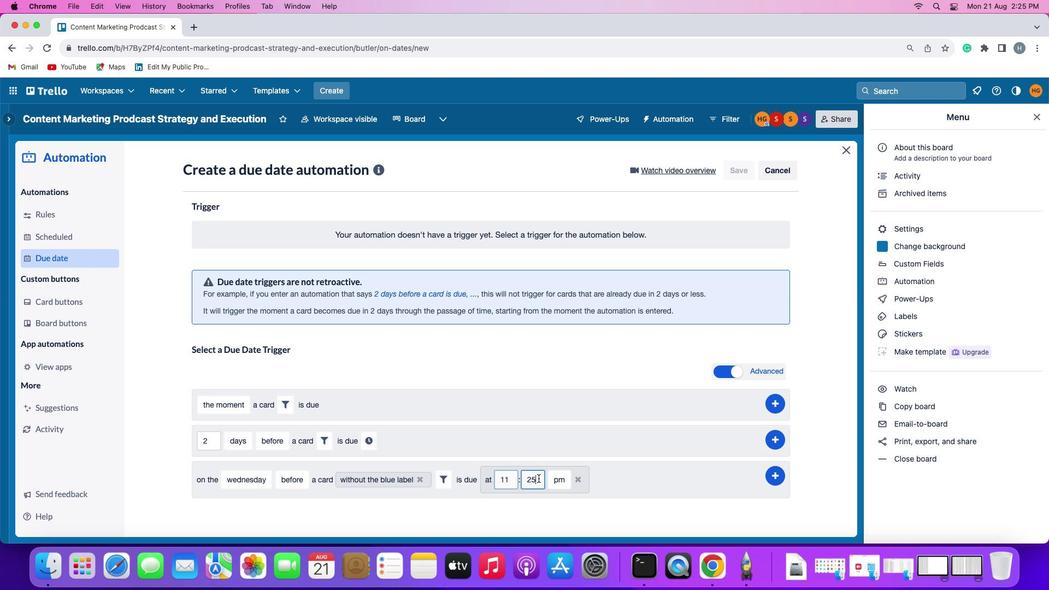 
Action: Mouse pressed left at (538, 478)
Screenshot: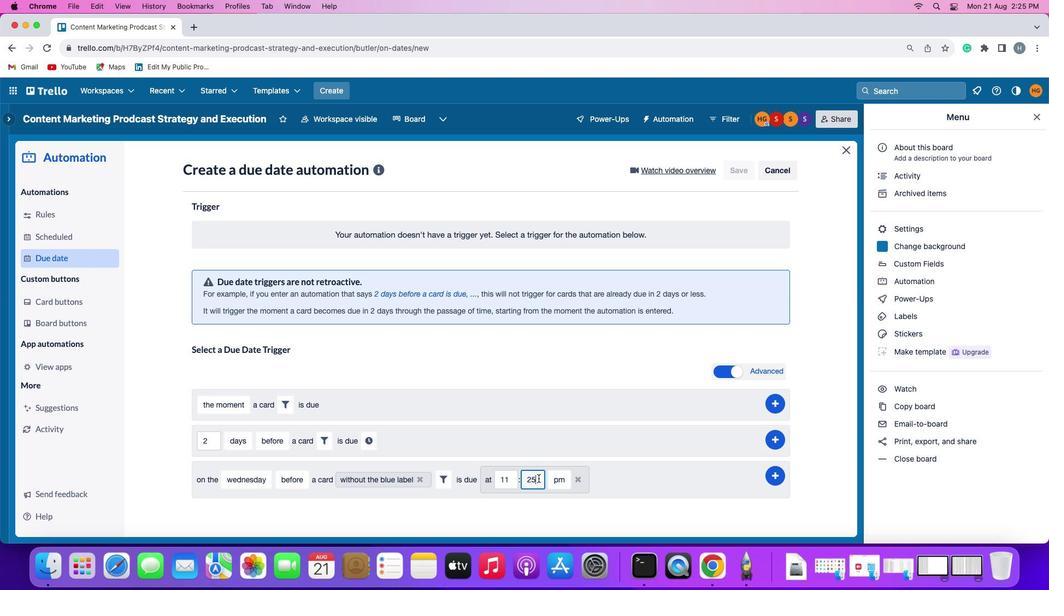 
Action: Mouse moved to (538, 478)
Screenshot: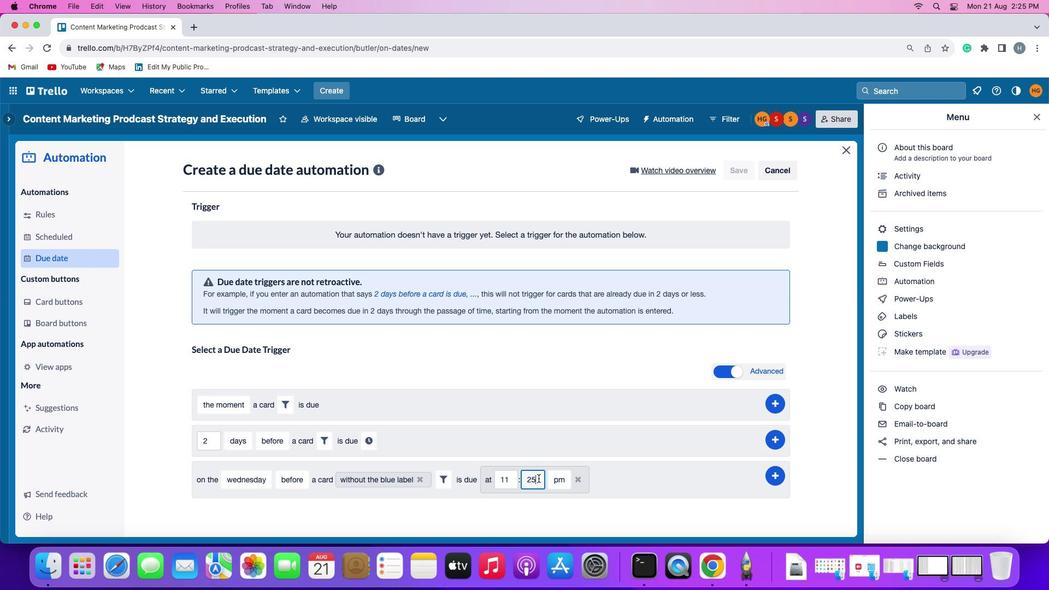 
Action: Key pressed Key.backspaceKey.backspace'0'
Screenshot: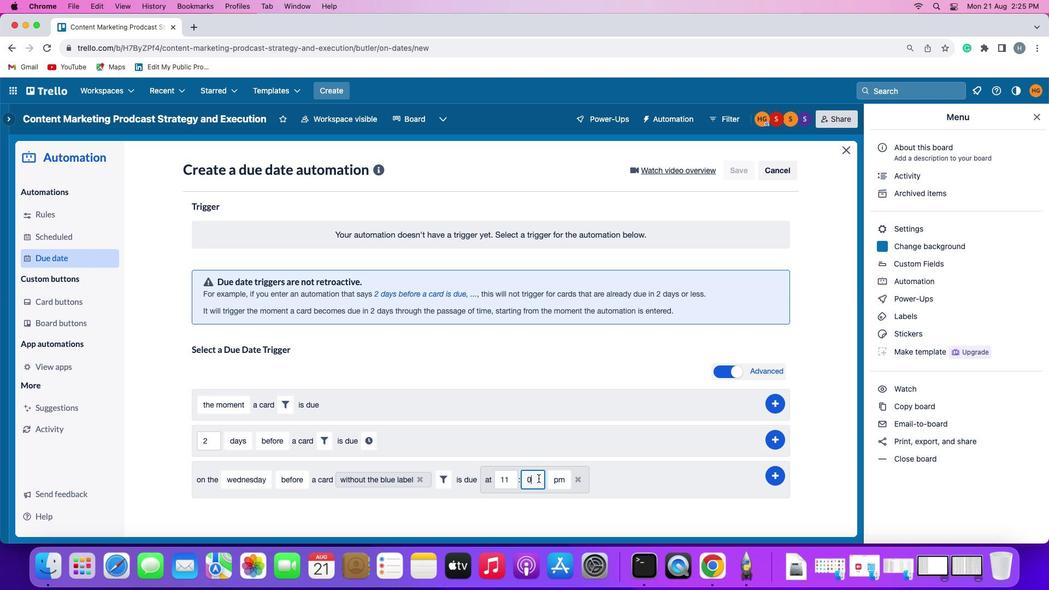 
Action: Mouse moved to (538, 478)
Screenshot: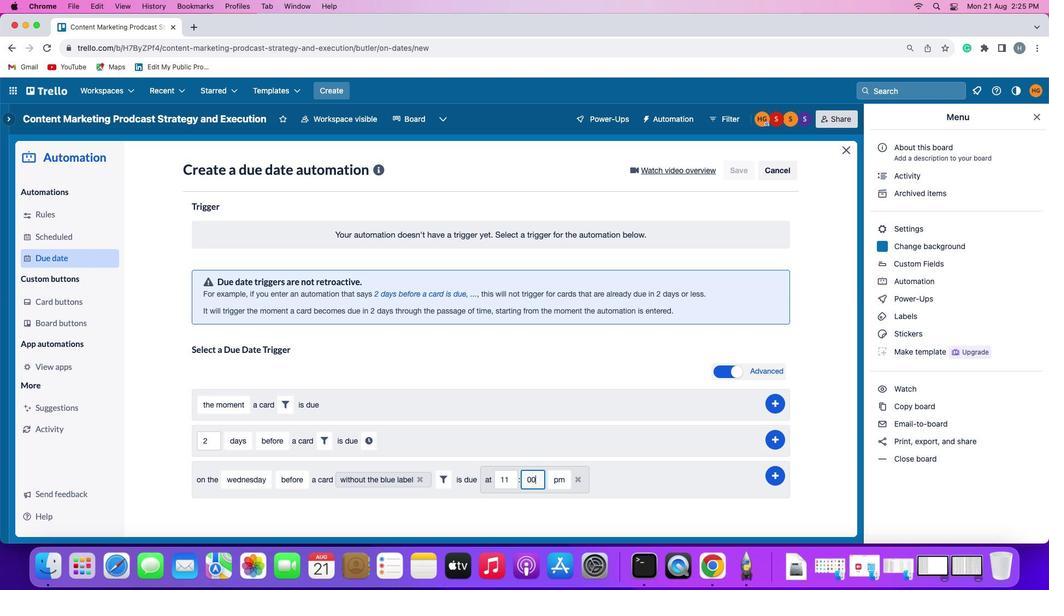 
Action: Key pressed '0'
Screenshot: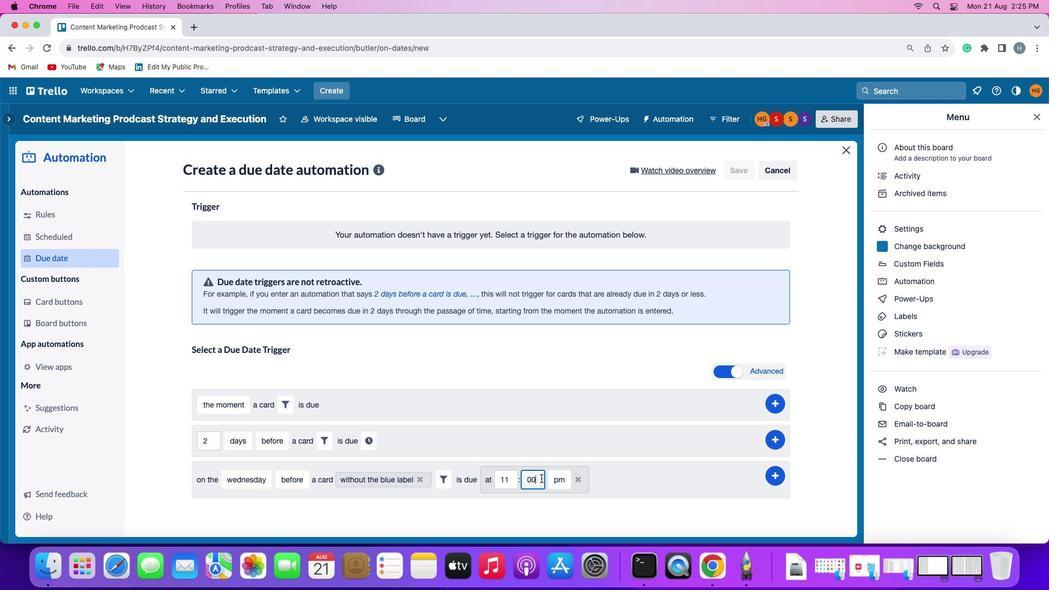 
Action: Mouse moved to (554, 478)
Screenshot: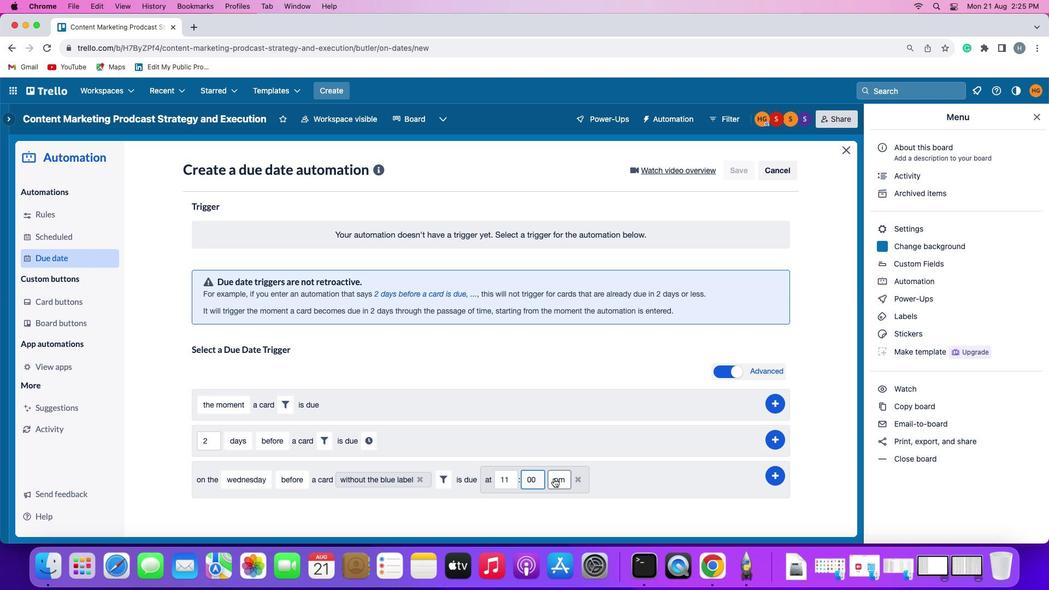 
Action: Mouse pressed left at (554, 478)
Screenshot: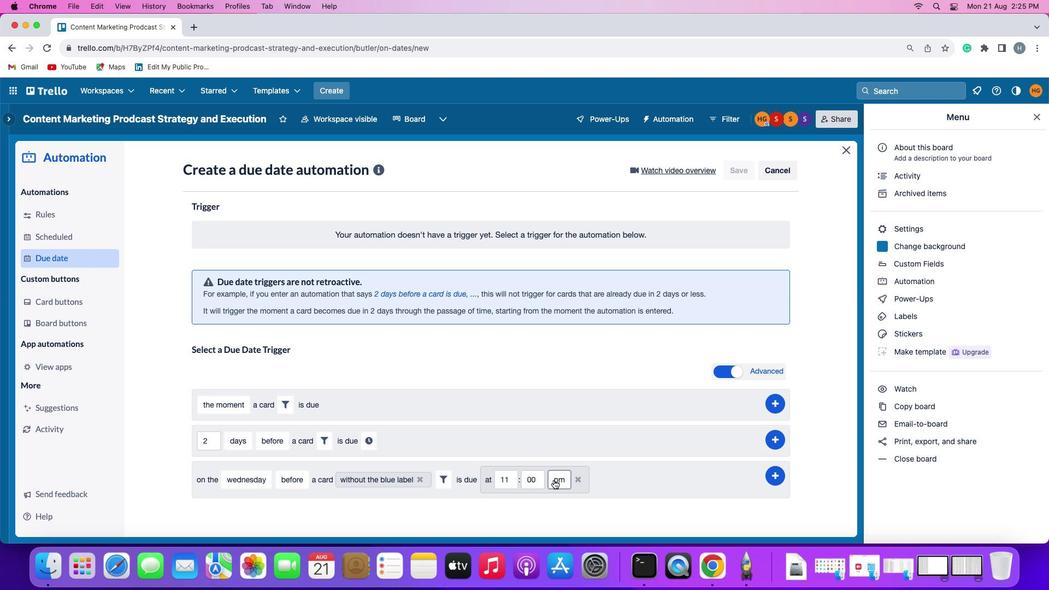 
Action: Mouse moved to (557, 498)
Screenshot: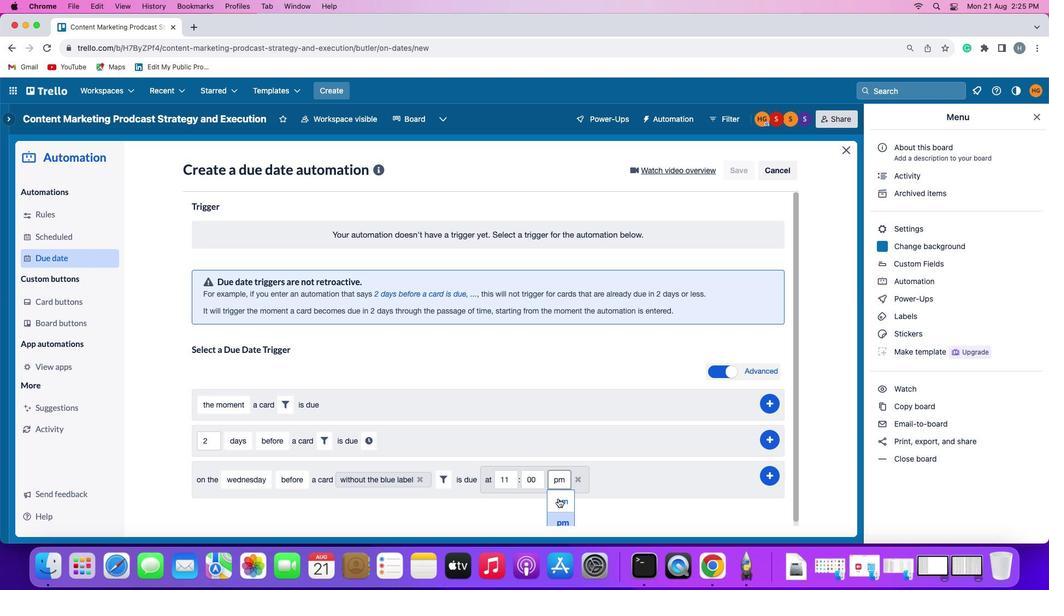 
Action: Mouse pressed left at (557, 498)
Screenshot: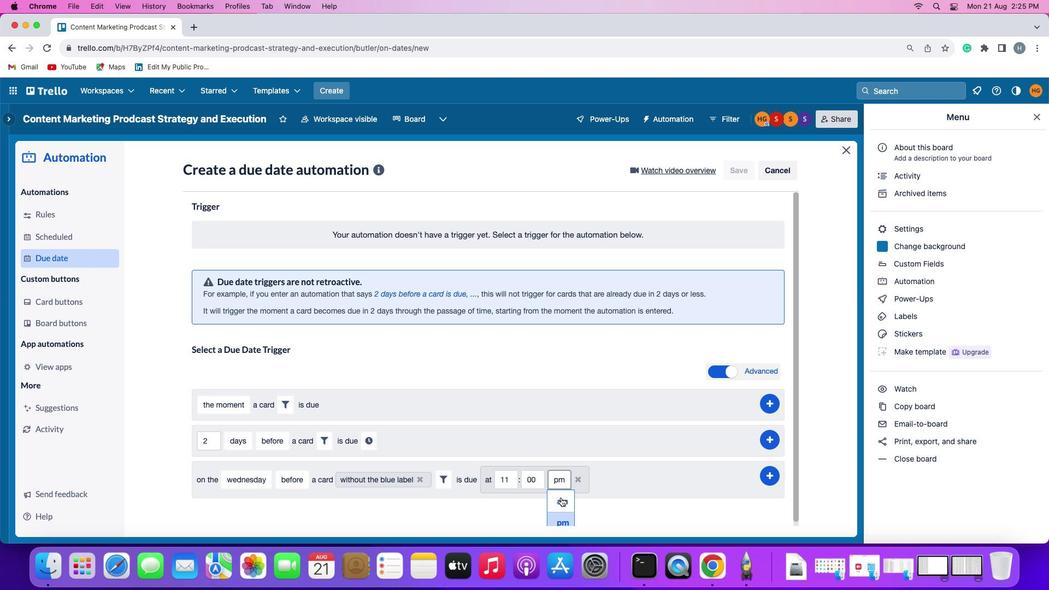 
Action: Mouse moved to (779, 472)
Screenshot: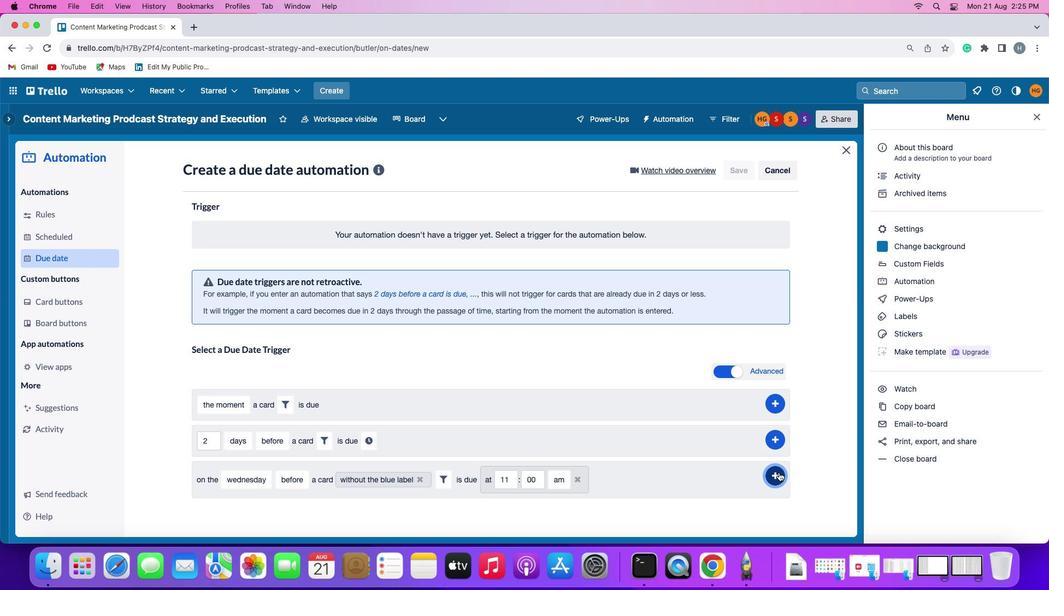 
Action: Mouse pressed left at (779, 472)
Screenshot: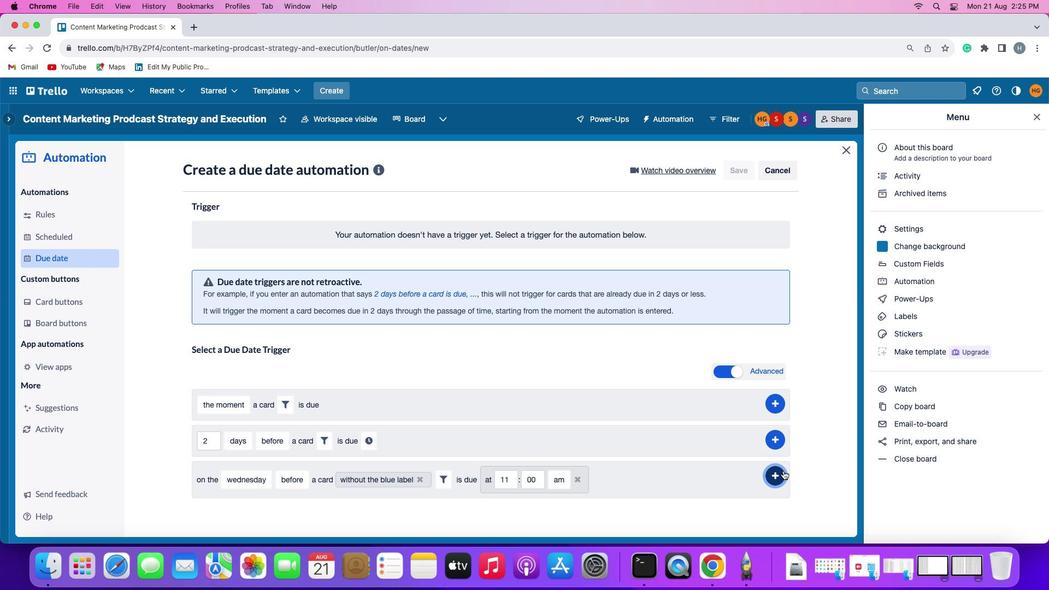 
Action: Mouse moved to (834, 420)
Screenshot: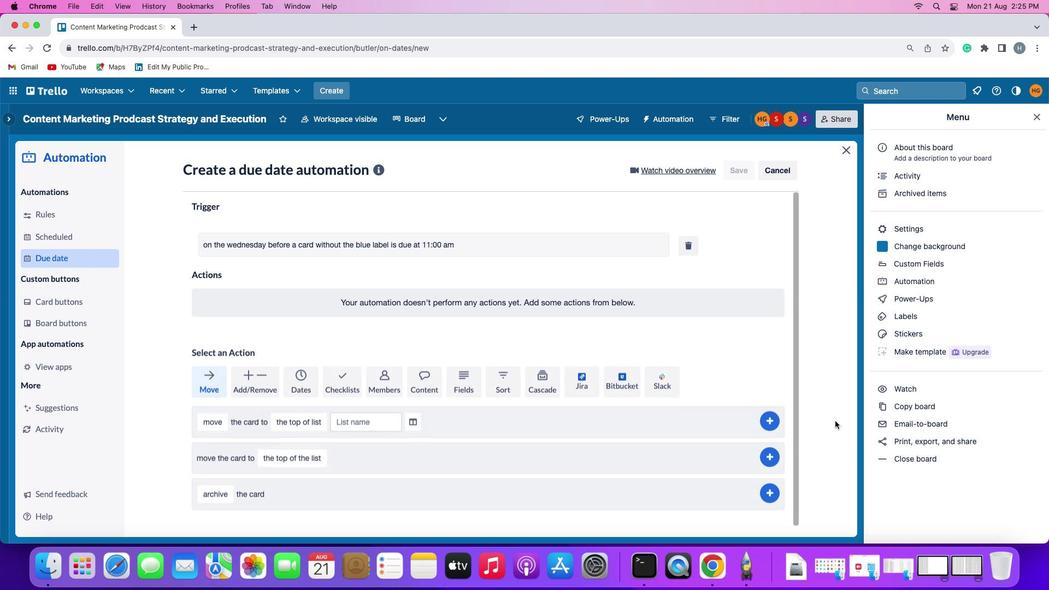 
